Task: Find connections with filter location Mocoa with filter topic #Entrepreneurshipwith filter profile language German with filter current company Park+ with filter school Kirori Mal College, University of Delhi with filter industry Nonresidential Building Construction with filter service category Financial Accounting with filter keywords title Event Planner
Action: Mouse moved to (141, 215)
Screenshot: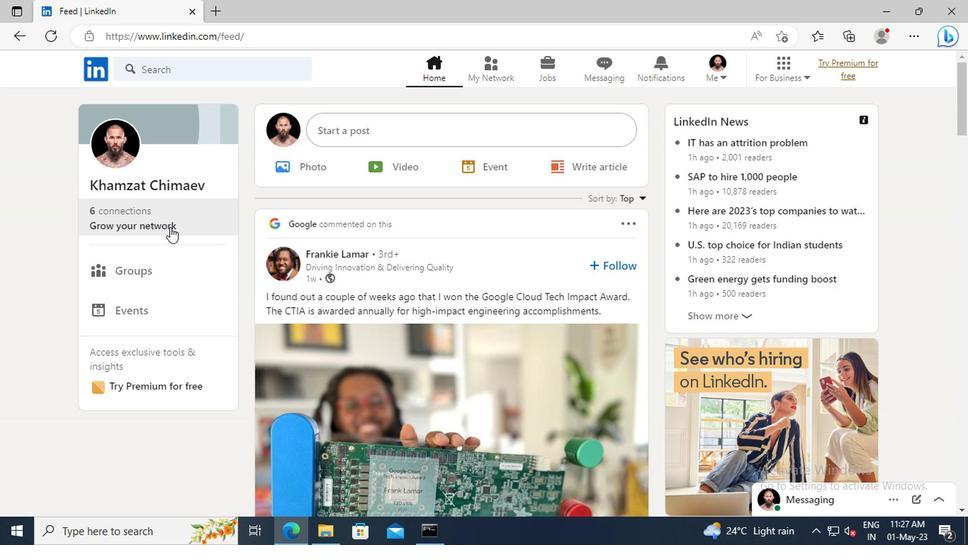 
Action: Mouse pressed left at (141, 215)
Screenshot: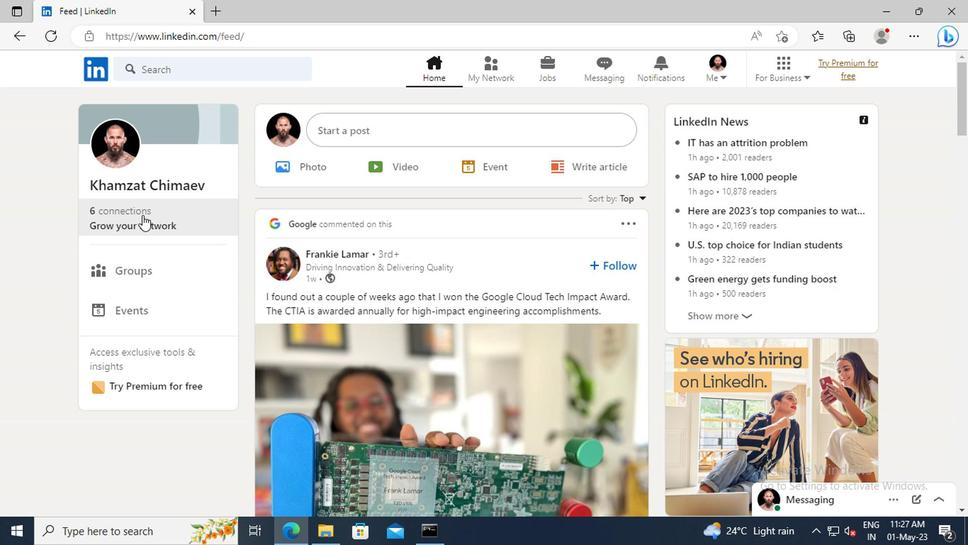 
Action: Mouse moved to (153, 151)
Screenshot: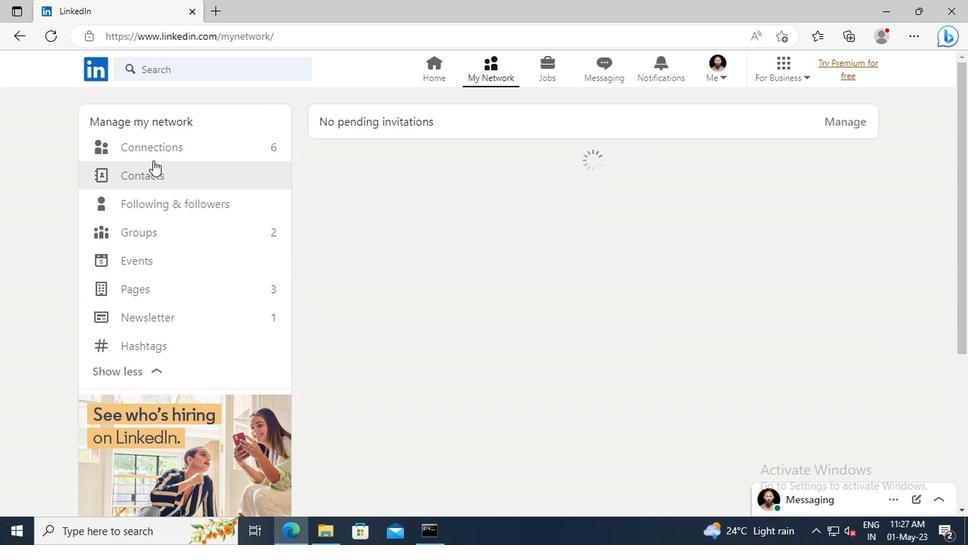 
Action: Mouse pressed left at (153, 151)
Screenshot: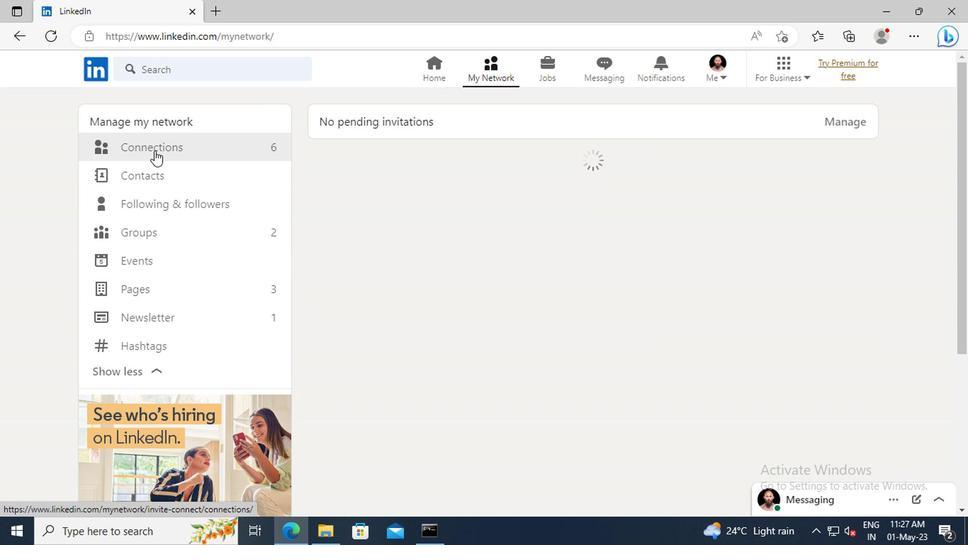 
Action: Mouse moved to (567, 151)
Screenshot: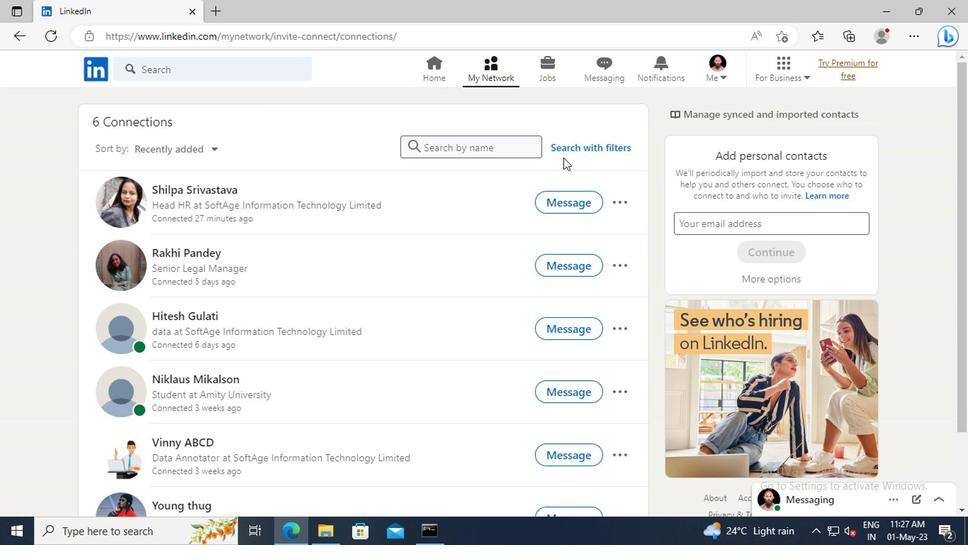 
Action: Mouse pressed left at (567, 151)
Screenshot: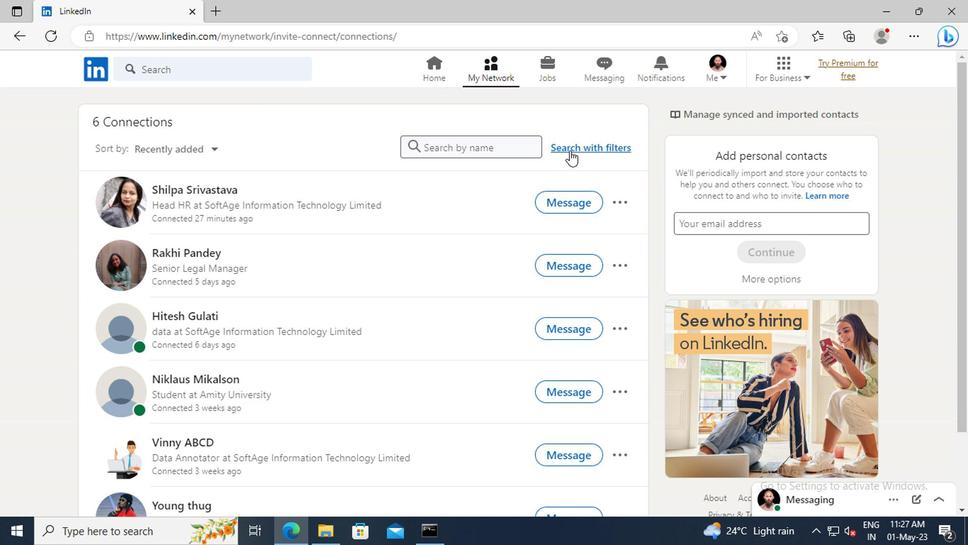 
Action: Mouse moved to (535, 112)
Screenshot: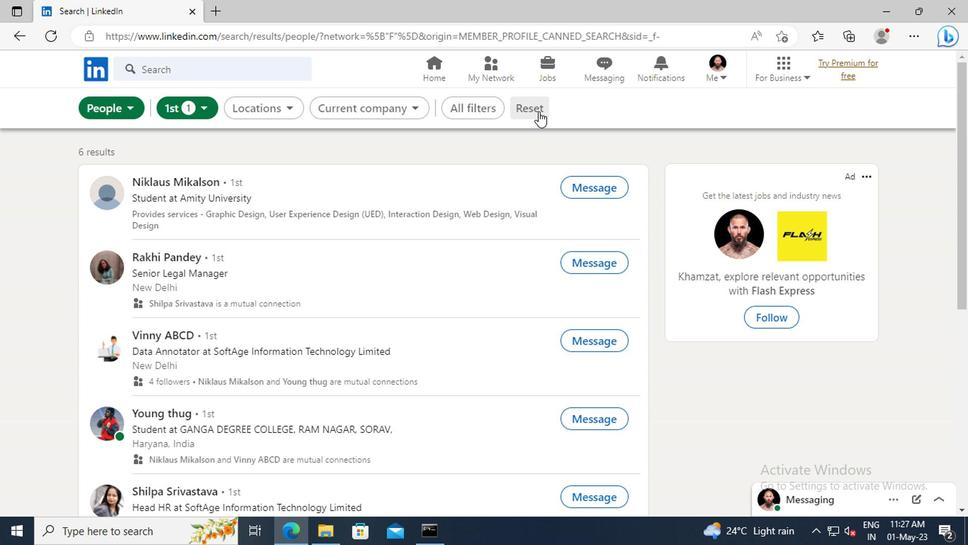 
Action: Mouse pressed left at (535, 112)
Screenshot: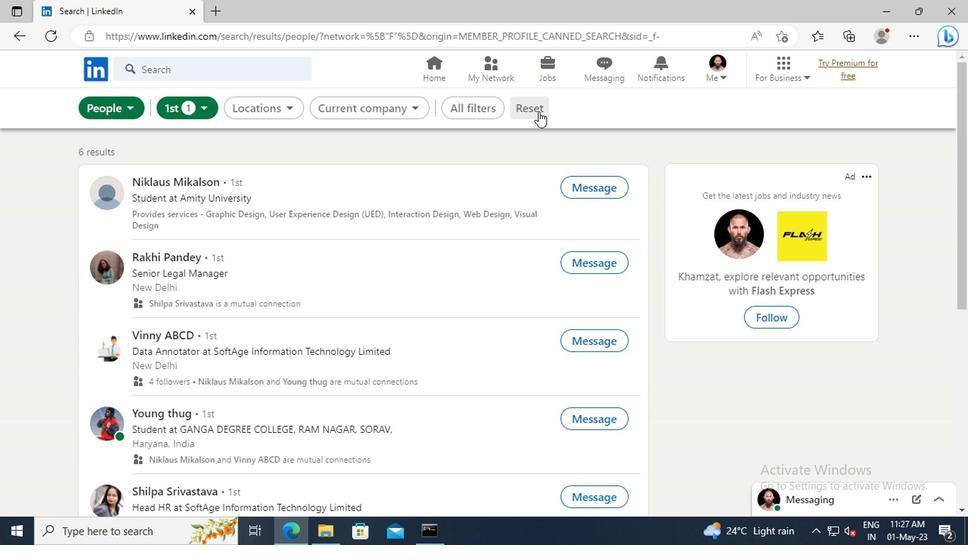 
Action: Mouse moved to (511, 113)
Screenshot: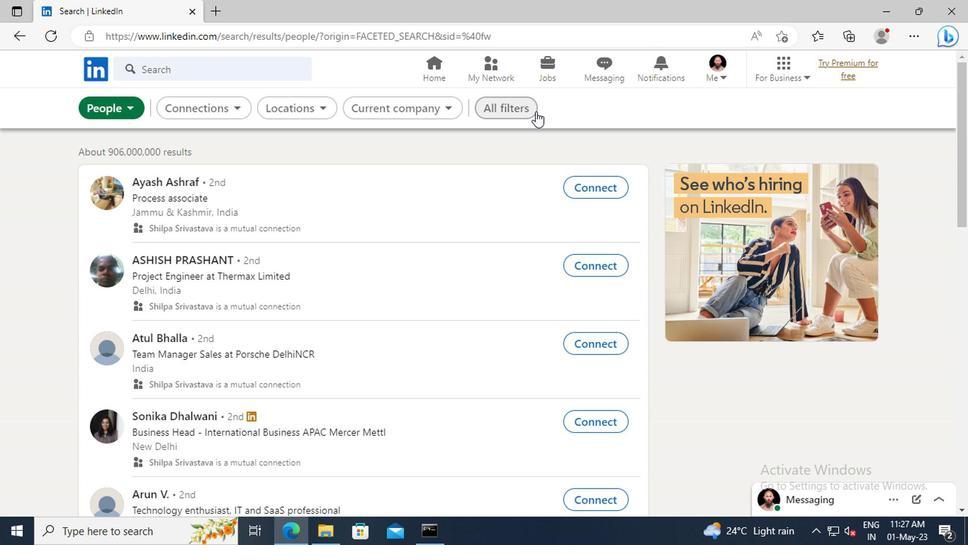 
Action: Mouse pressed left at (511, 113)
Screenshot: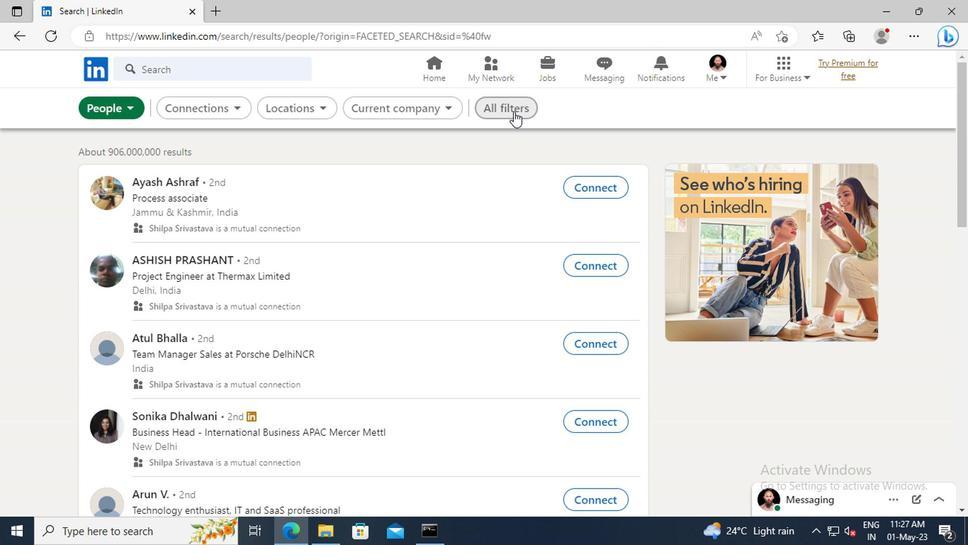 
Action: Mouse moved to (786, 235)
Screenshot: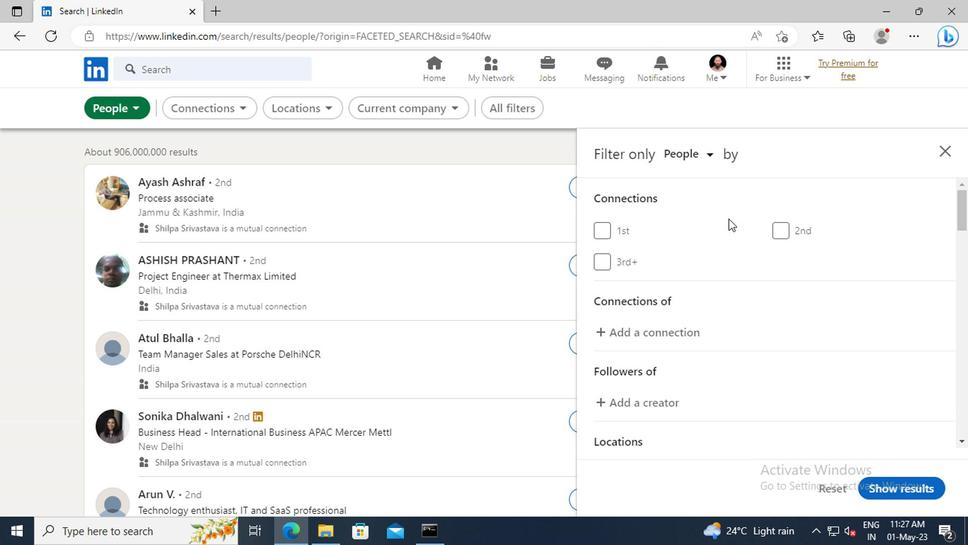 
Action: Mouse scrolled (786, 235) with delta (0, 0)
Screenshot: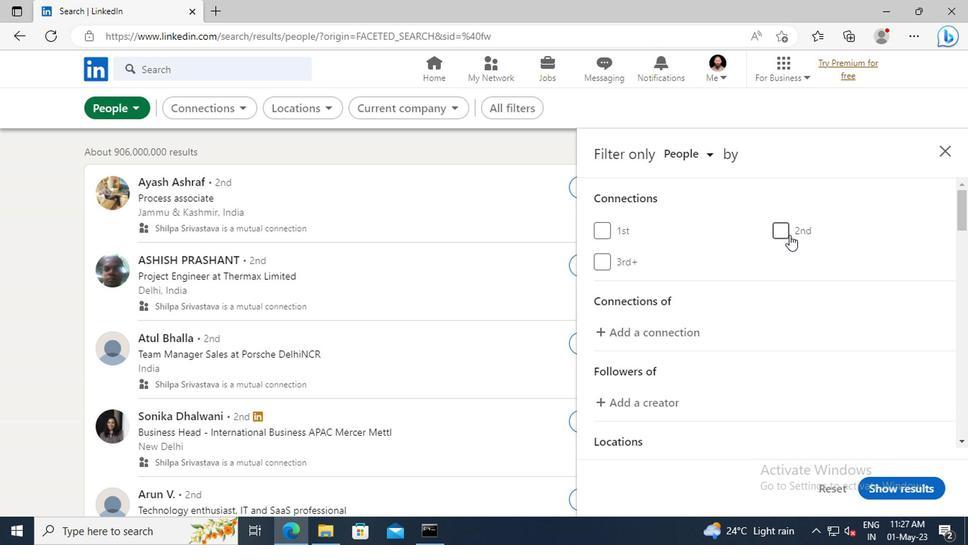 
Action: Mouse scrolled (786, 235) with delta (0, 0)
Screenshot: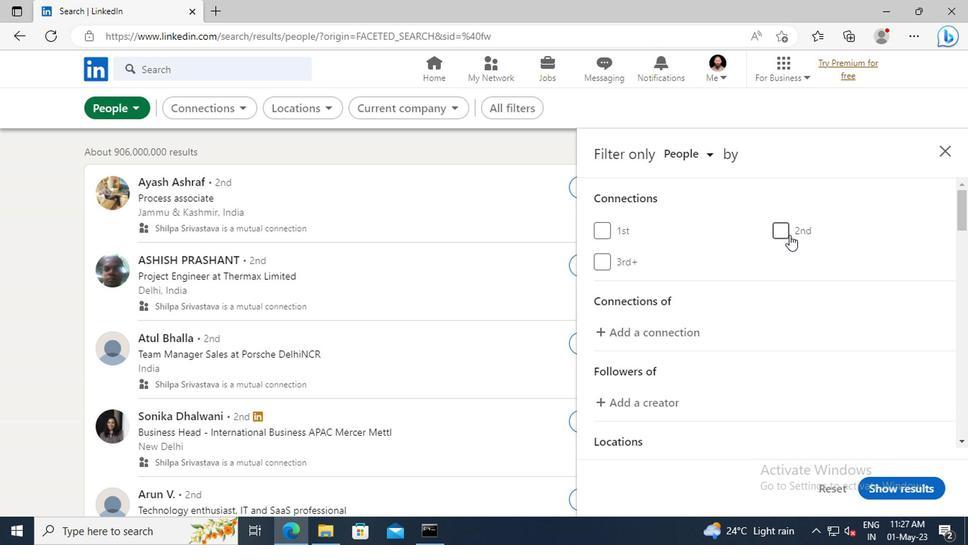 
Action: Mouse moved to (786, 236)
Screenshot: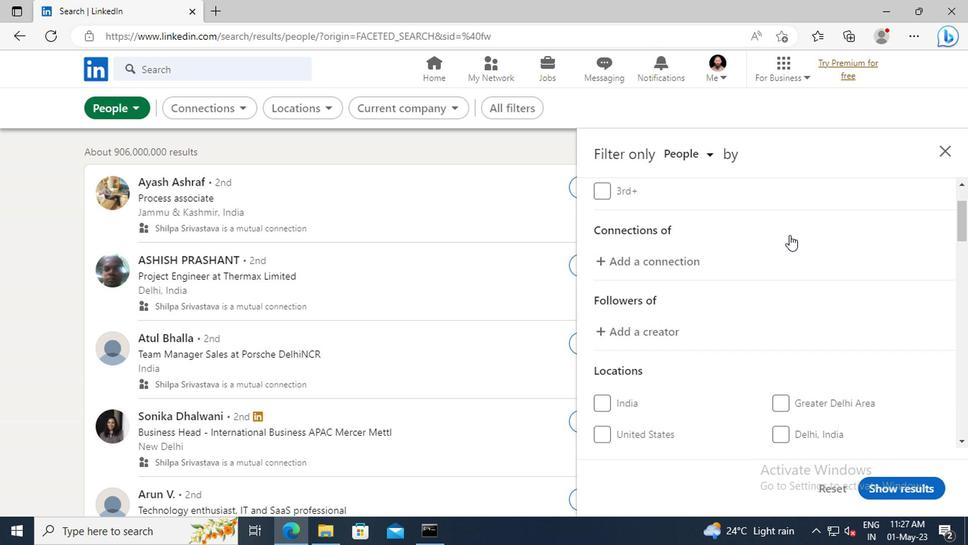 
Action: Mouse scrolled (786, 235) with delta (0, -1)
Screenshot: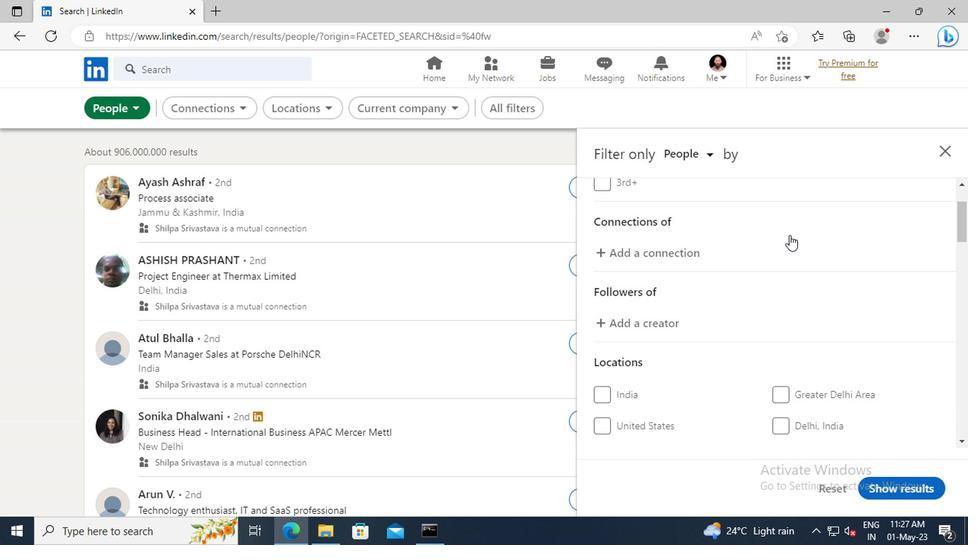 
Action: Mouse scrolled (786, 235) with delta (0, -1)
Screenshot: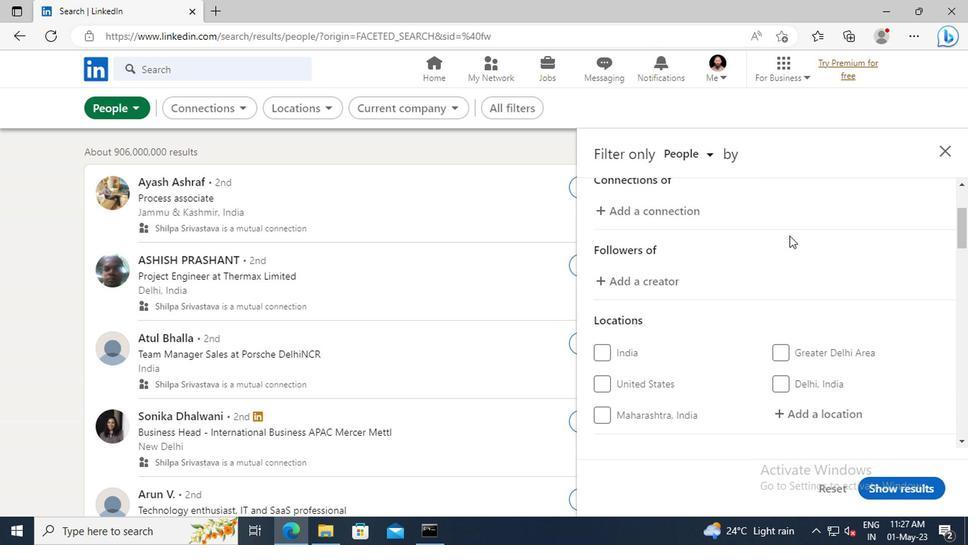 
Action: Mouse scrolled (786, 235) with delta (0, -1)
Screenshot: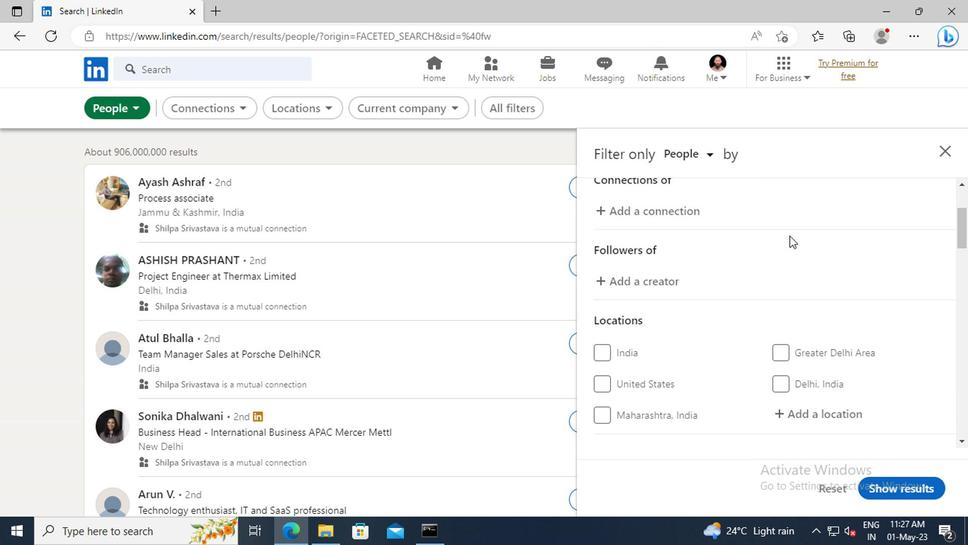 
Action: Mouse scrolled (786, 235) with delta (0, -1)
Screenshot: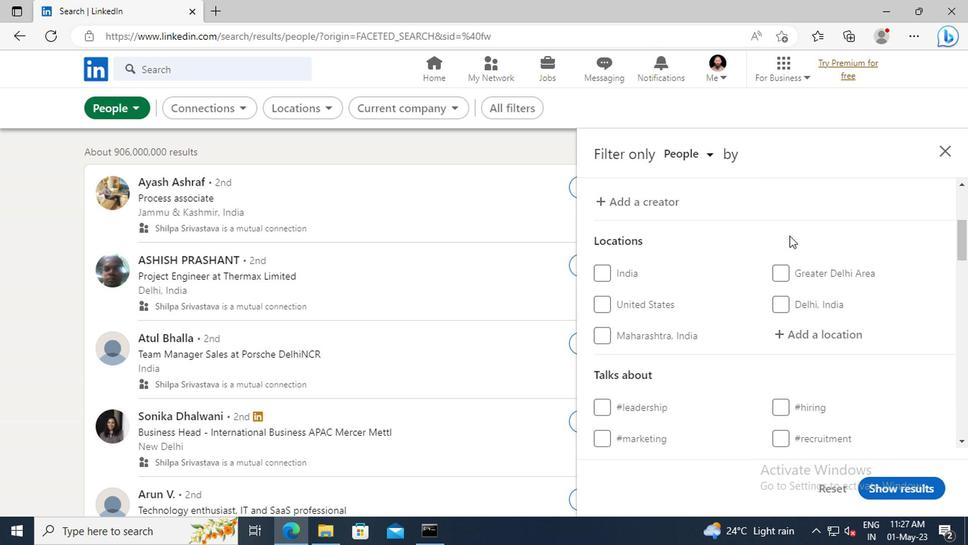 
Action: Mouse moved to (784, 295)
Screenshot: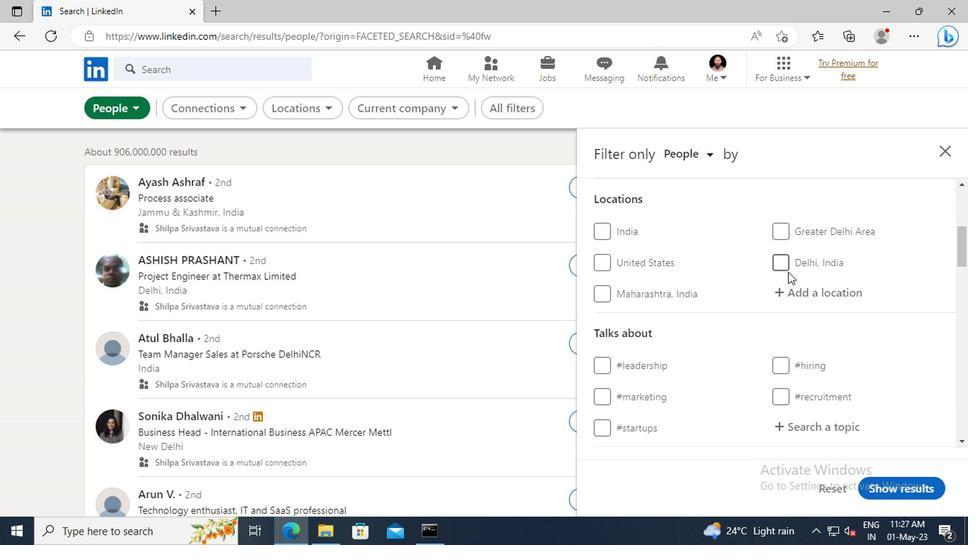 
Action: Mouse pressed left at (784, 295)
Screenshot: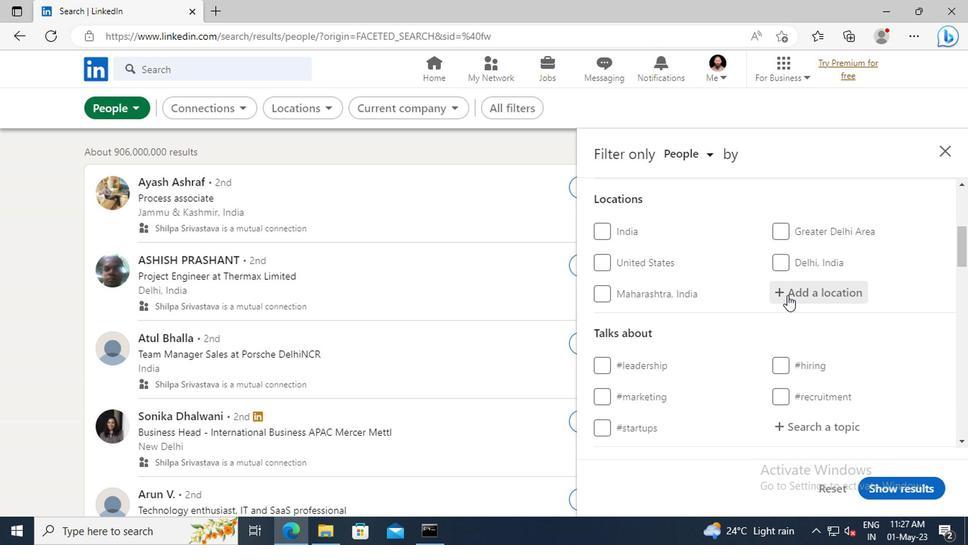
Action: Key pressed <Key.shift>MOCOA<Key.enter>
Screenshot: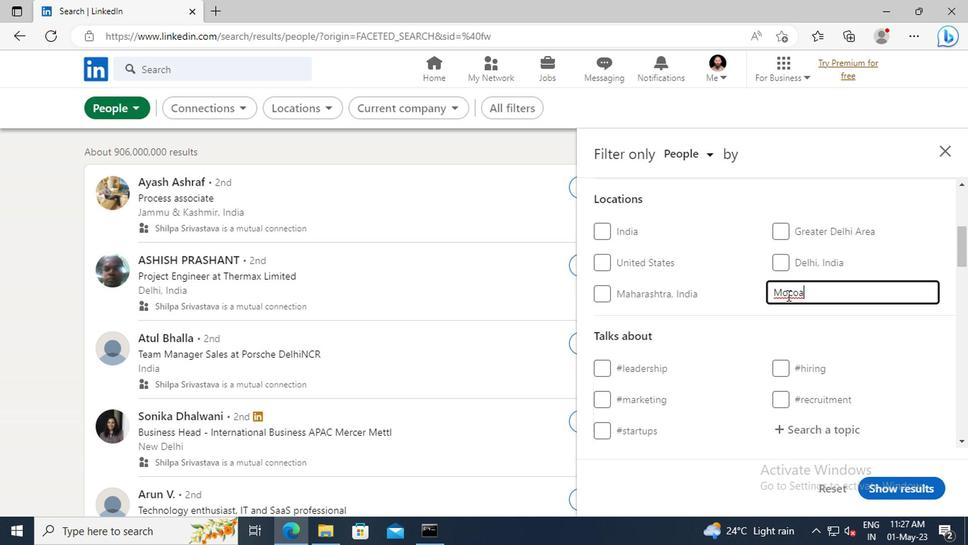 
Action: Mouse scrolled (784, 295) with delta (0, 0)
Screenshot: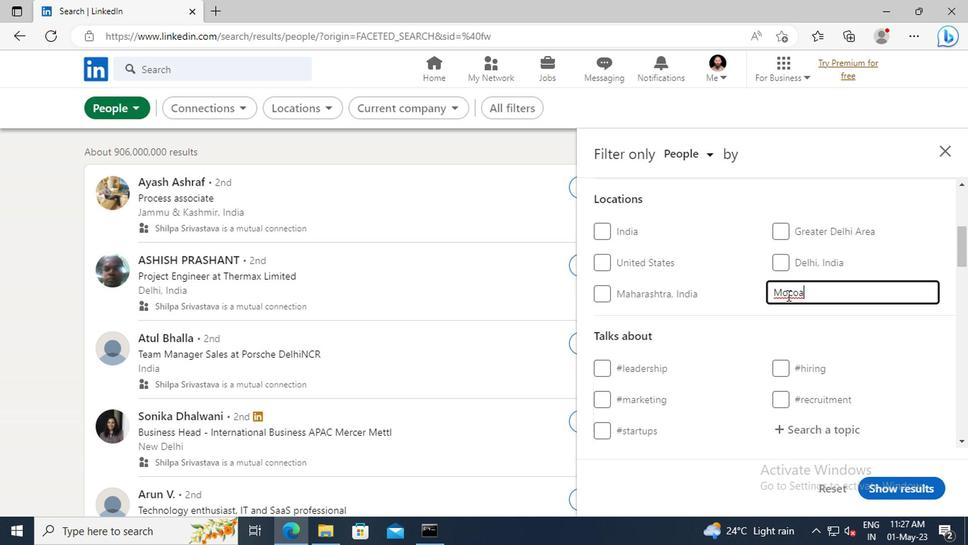 
Action: Mouse scrolled (784, 295) with delta (0, 0)
Screenshot: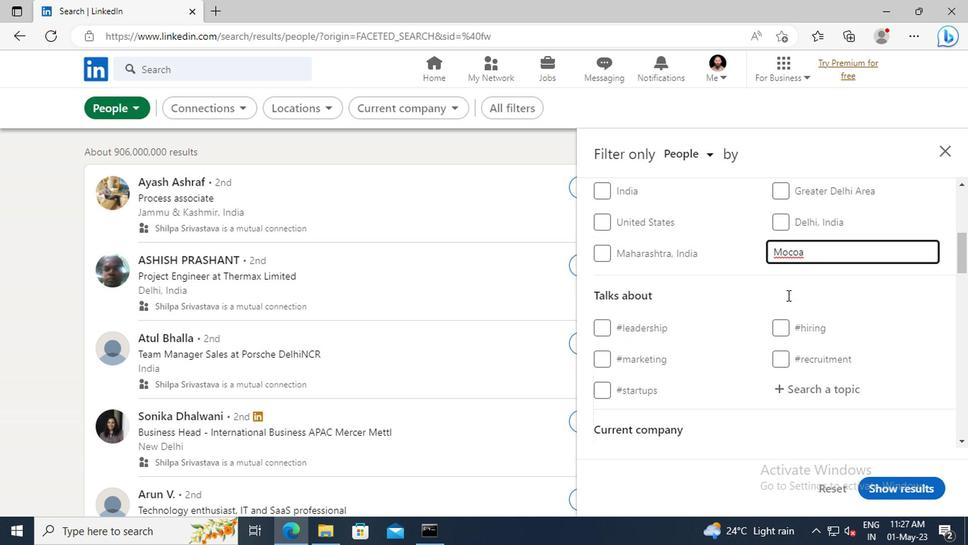 
Action: Mouse scrolled (784, 295) with delta (0, 0)
Screenshot: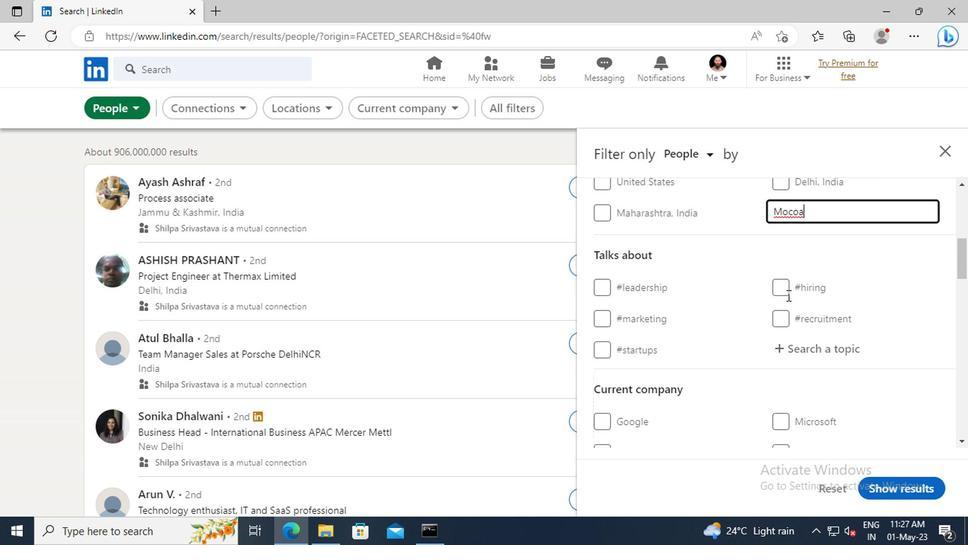 
Action: Mouse moved to (788, 309)
Screenshot: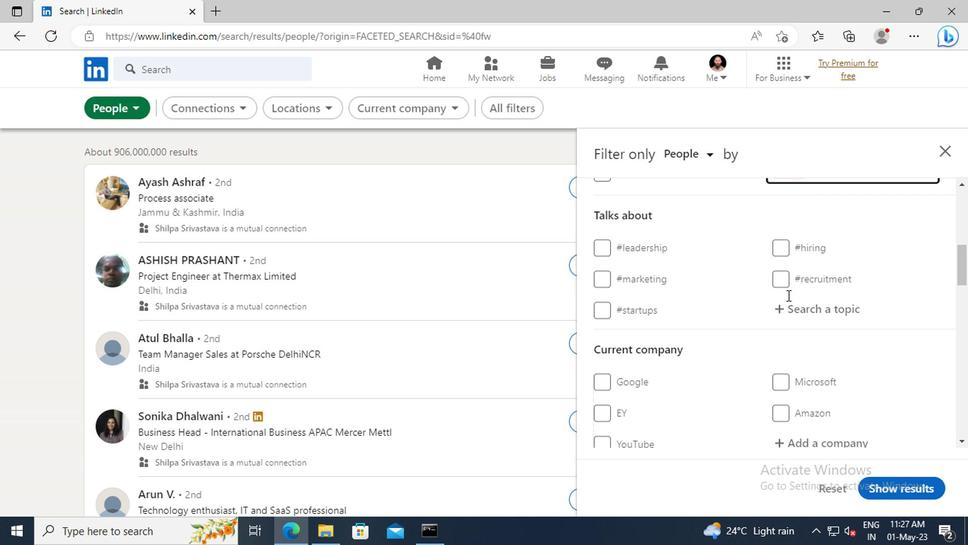 
Action: Mouse pressed left at (788, 309)
Screenshot: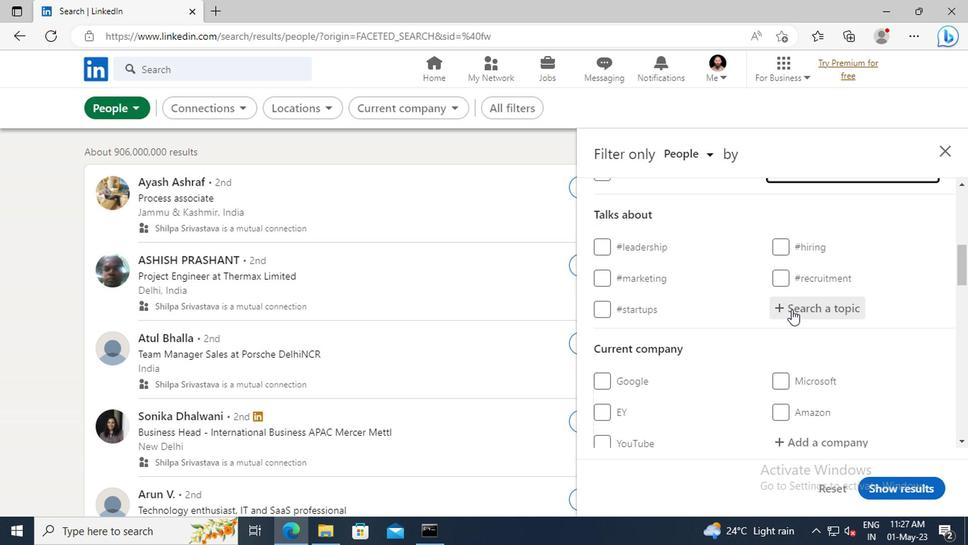 
Action: Key pressed <Key.shift>ENTREPRENEURS
Screenshot: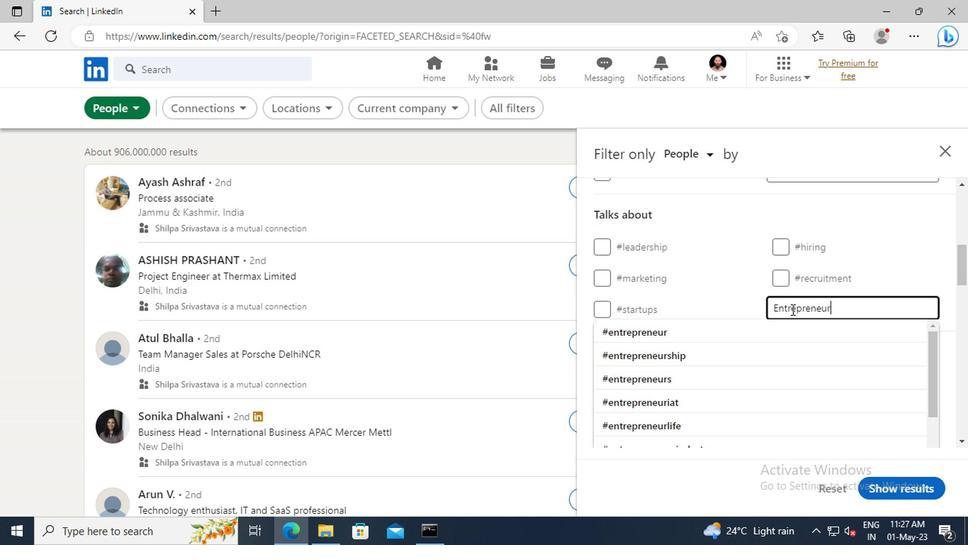
Action: Mouse moved to (787, 326)
Screenshot: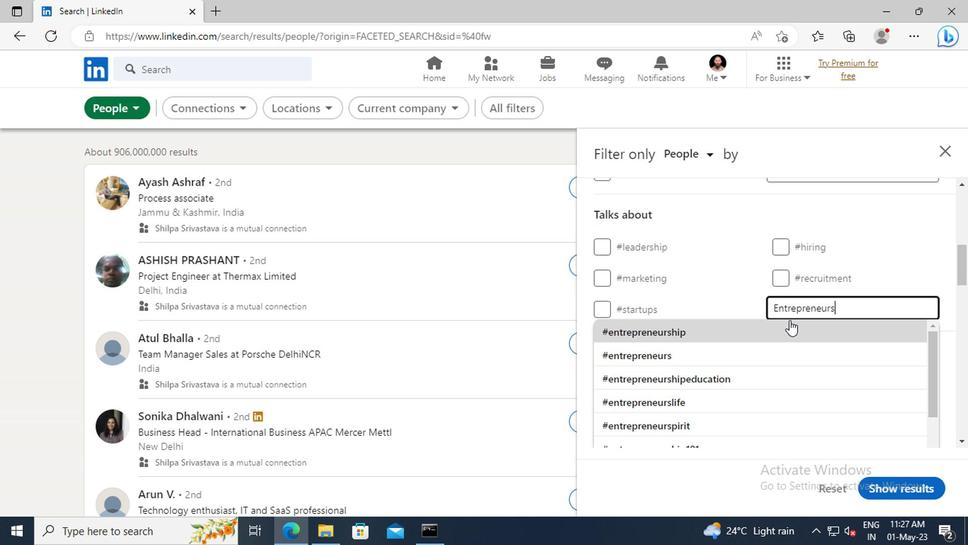 
Action: Mouse pressed left at (787, 326)
Screenshot: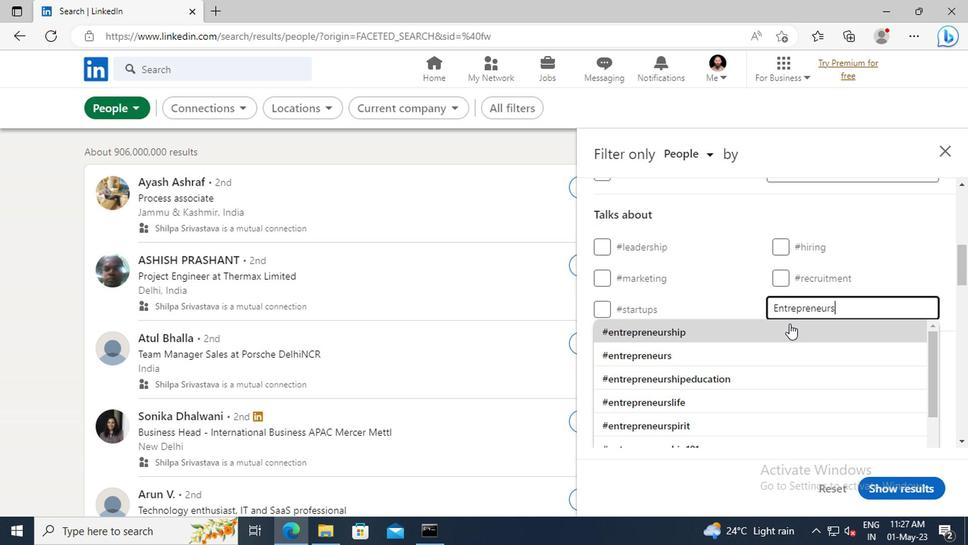 
Action: Mouse scrolled (787, 325) with delta (0, 0)
Screenshot: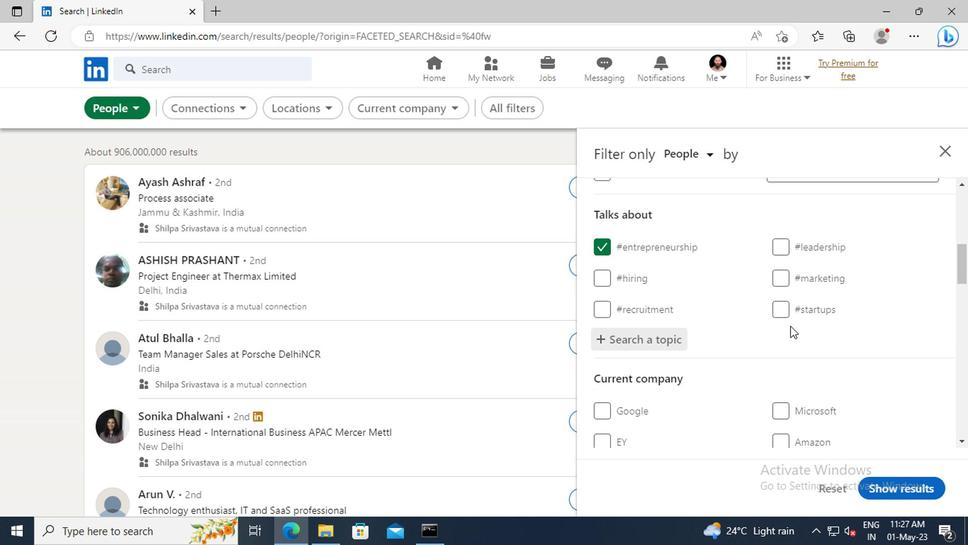 
Action: Mouse scrolled (787, 325) with delta (0, 0)
Screenshot: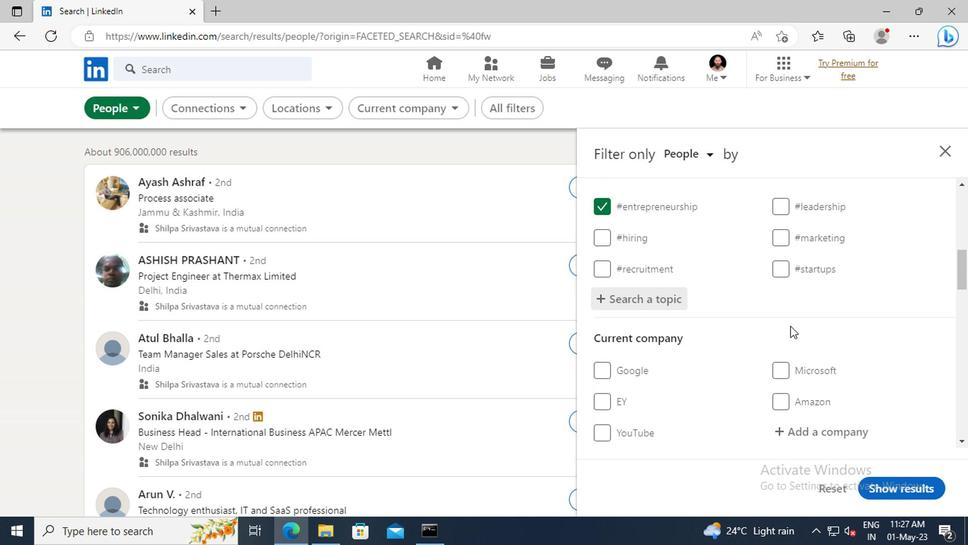 
Action: Mouse scrolled (787, 325) with delta (0, 0)
Screenshot: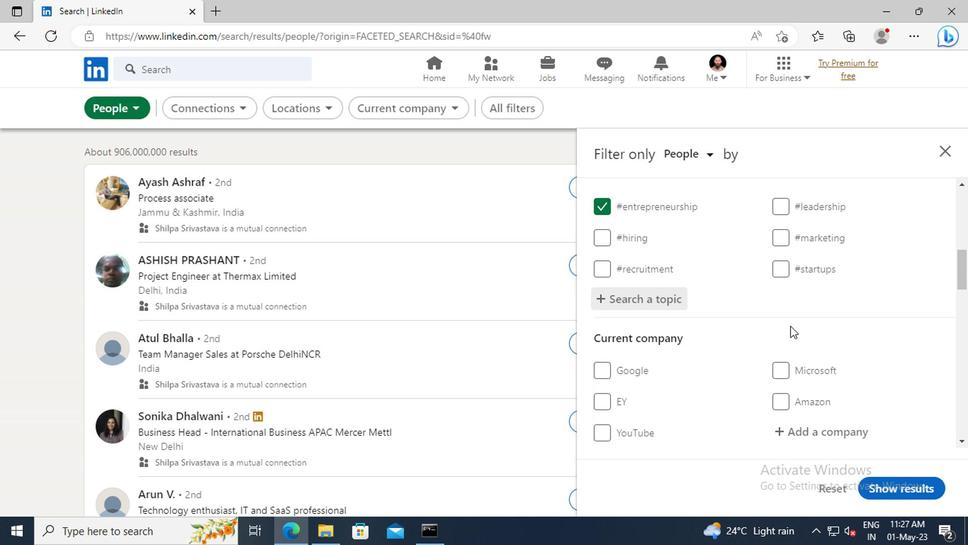 
Action: Mouse scrolled (787, 325) with delta (0, 0)
Screenshot: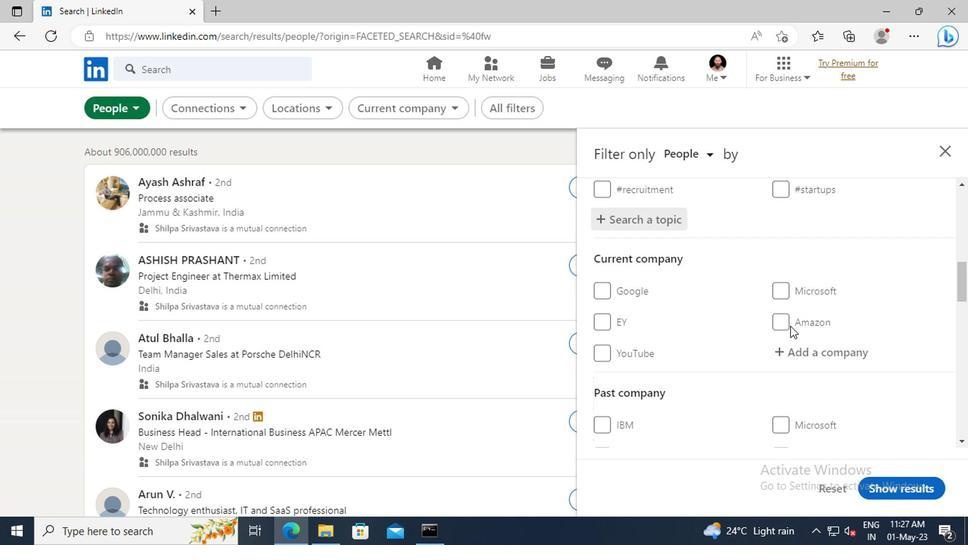 
Action: Mouse scrolled (787, 325) with delta (0, 0)
Screenshot: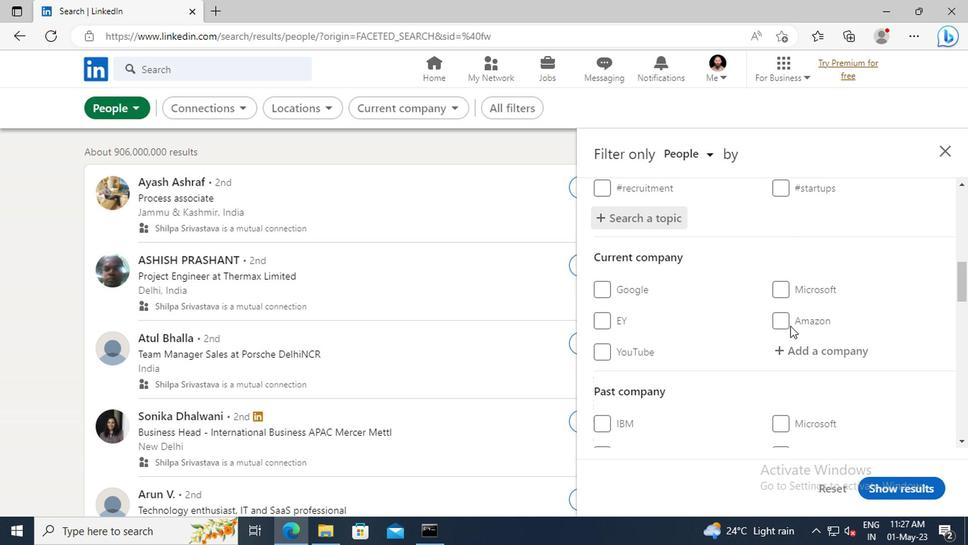 
Action: Mouse scrolled (787, 325) with delta (0, 0)
Screenshot: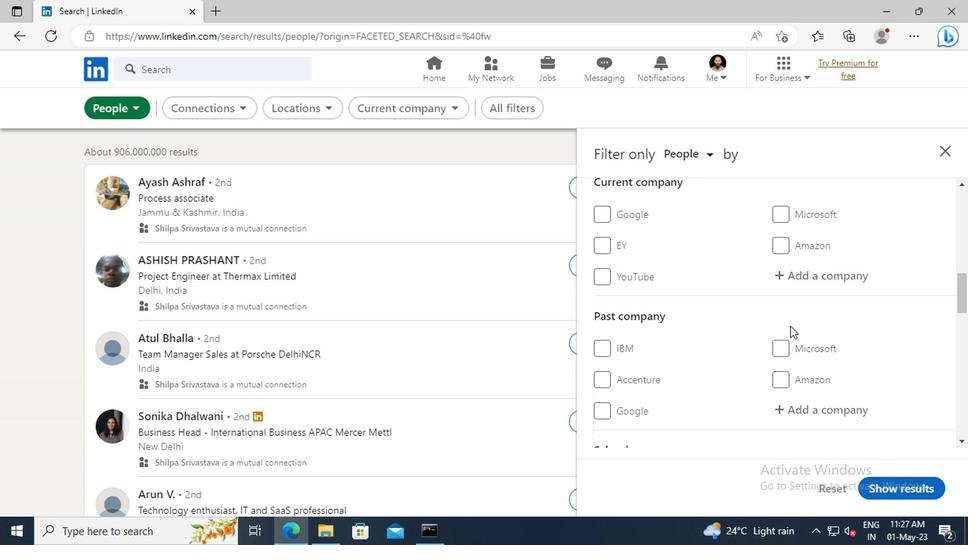 
Action: Mouse scrolled (787, 325) with delta (0, 0)
Screenshot: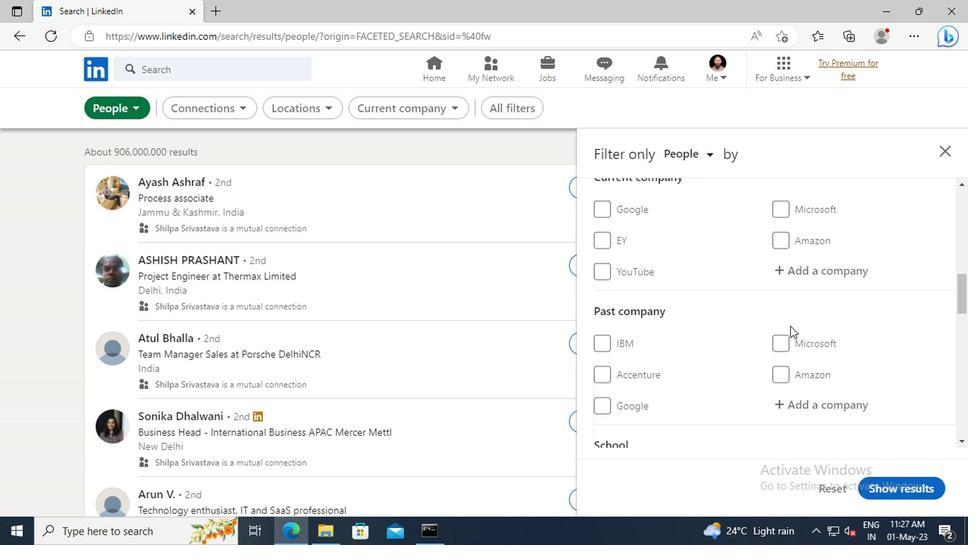
Action: Mouse scrolled (787, 325) with delta (0, 0)
Screenshot: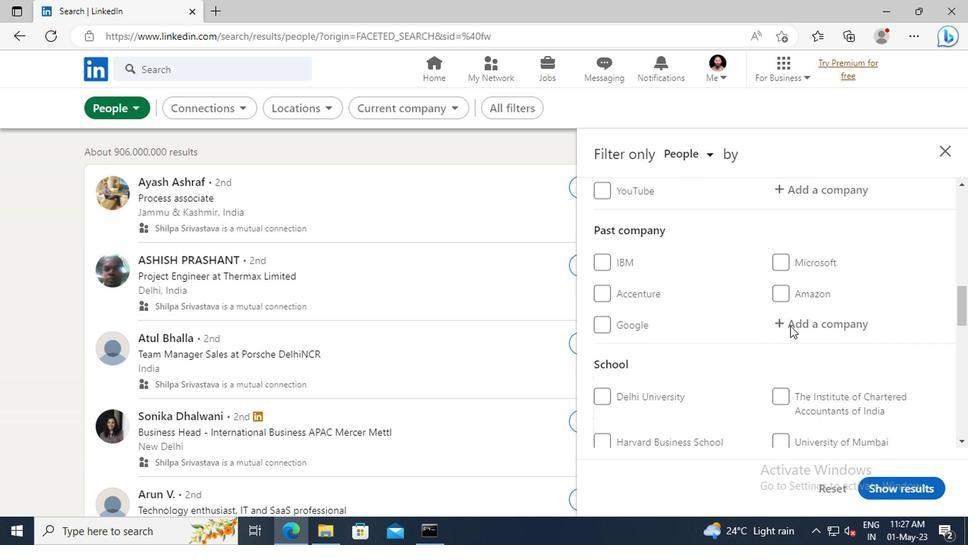 
Action: Mouse scrolled (787, 325) with delta (0, 0)
Screenshot: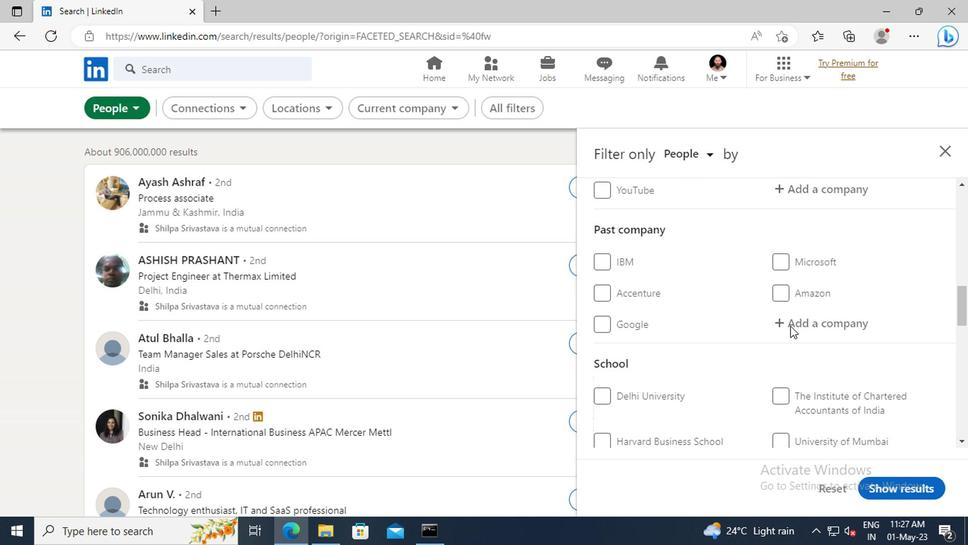 
Action: Mouse scrolled (787, 325) with delta (0, 0)
Screenshot: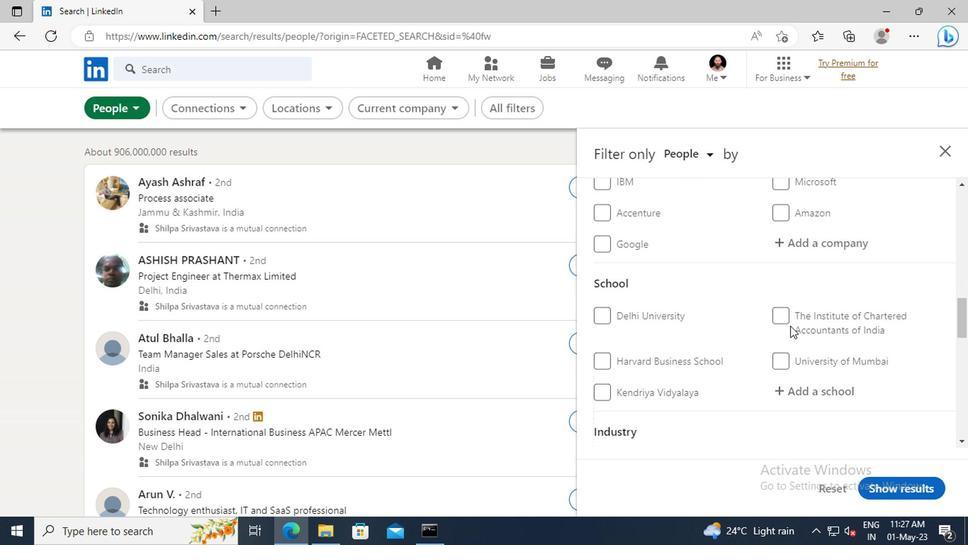 
Action: Mouse scrolled (787, 325) with delta (0, 0)
Screenshot: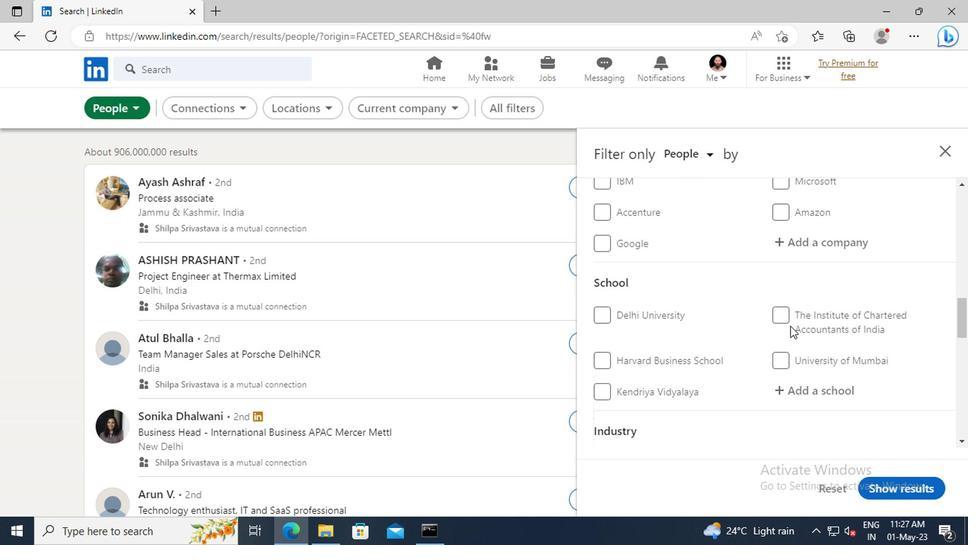 
Action: Mouse scrolled (787, 325) with delta (0, 0)
Screenshot: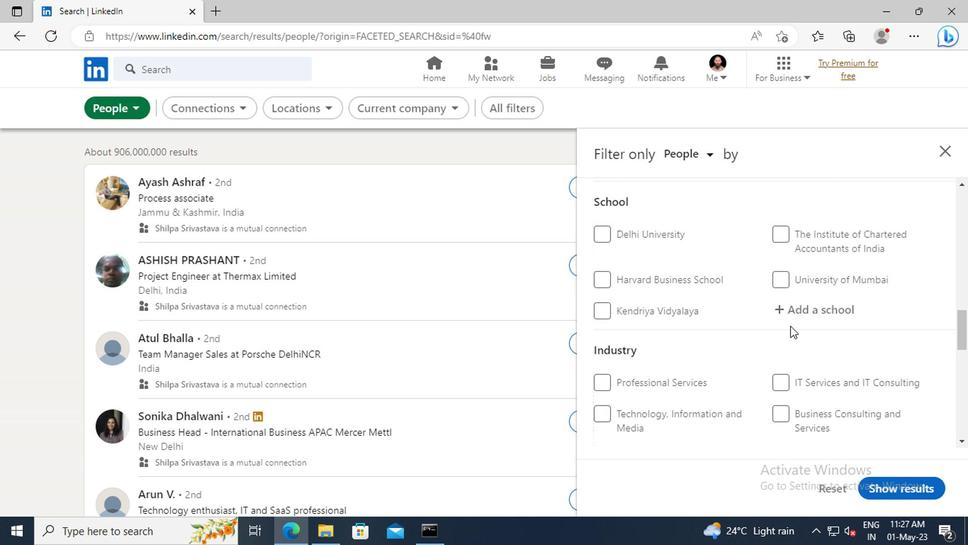 
Action: Mouse scrolled (787, 325) with delta (0, 0)
Screenshot: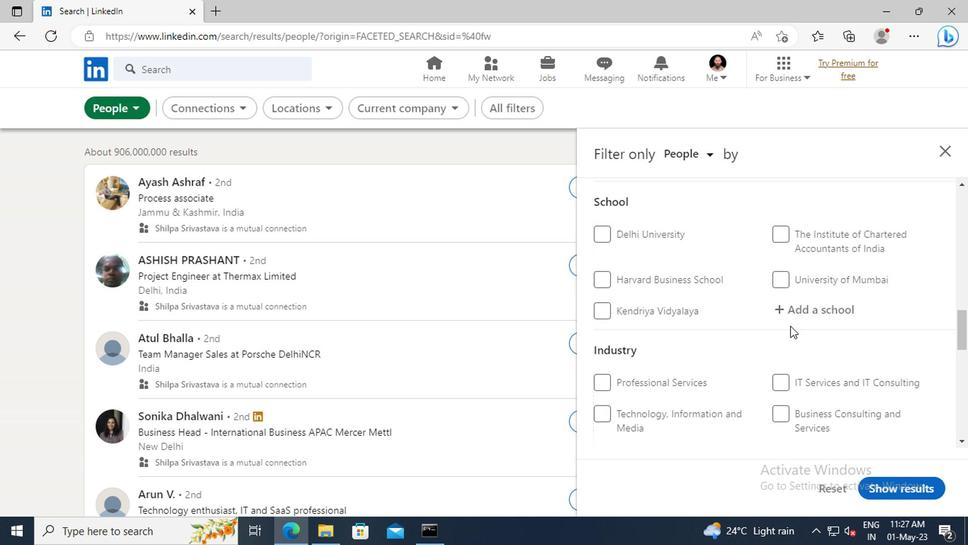 
Action: Mouse scrolled (787, 325) with delta (0, 0)
Screenshot: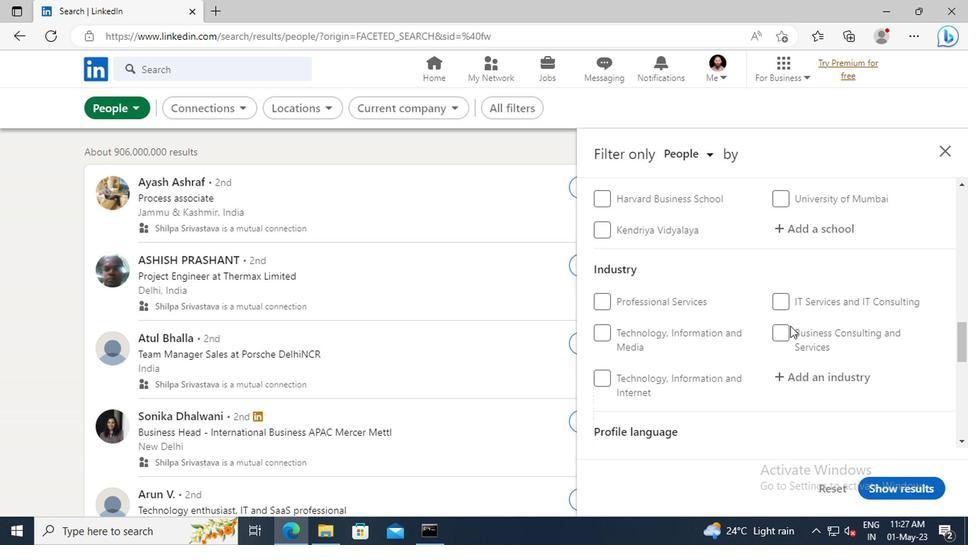 
Action: Mouse scrolled (787, 325) with delta (0, 0)
Screenshot: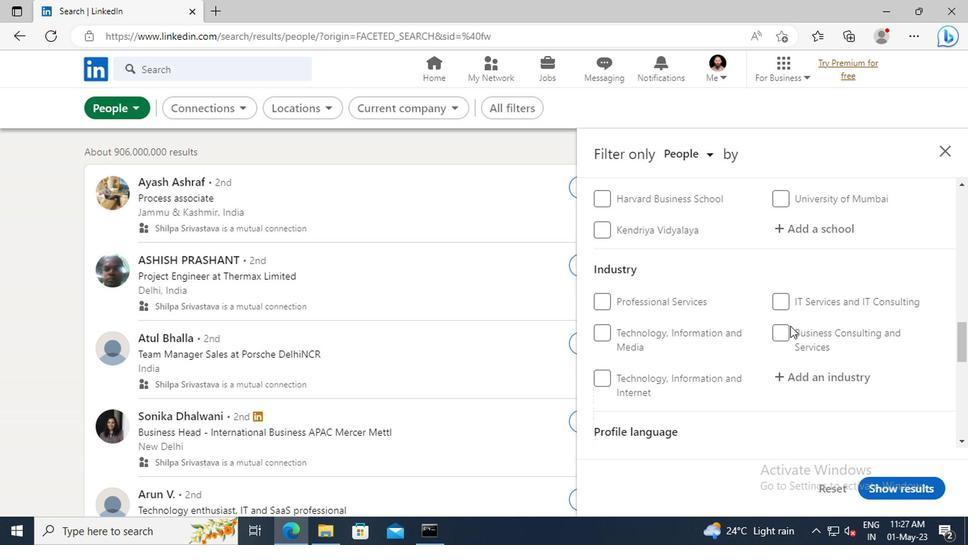 
Action: Mouse scrolled (787, 325) with delta (0, 0)
Screenshot: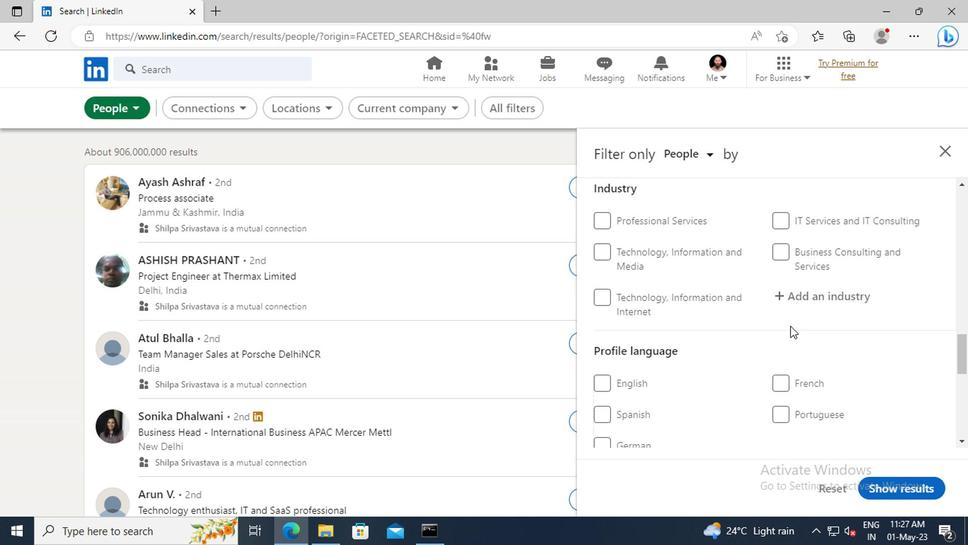 
Action: Mouse scrolled (787, 325) with delta (0, 0)
Screenshot: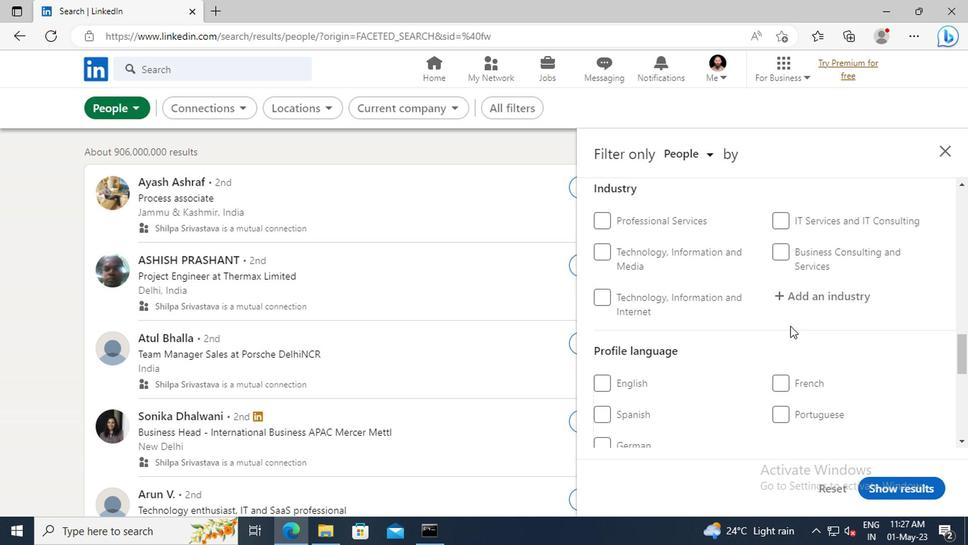 
Action: Mouse moved to (603, 365)
Screenshot: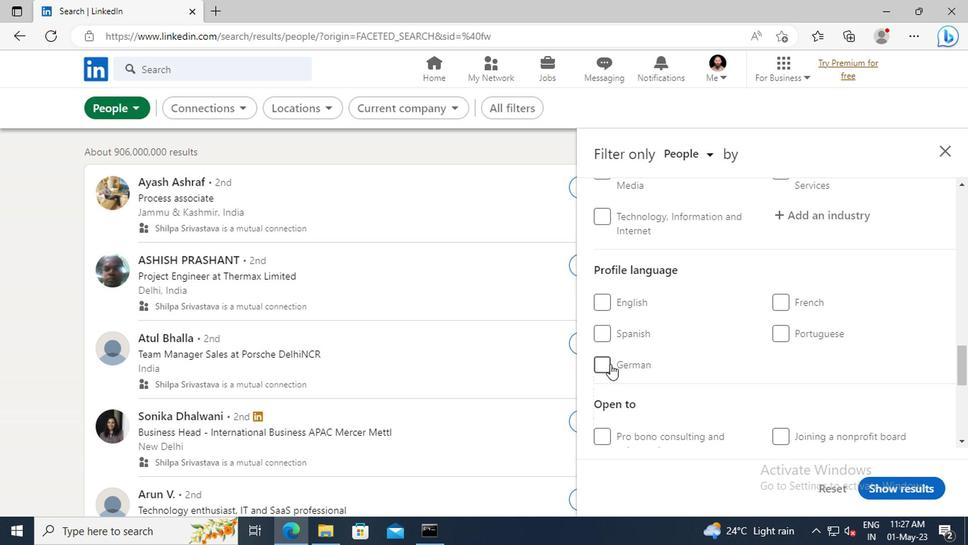
Action: Mouse pressed left at (603, 365)
Screenshot: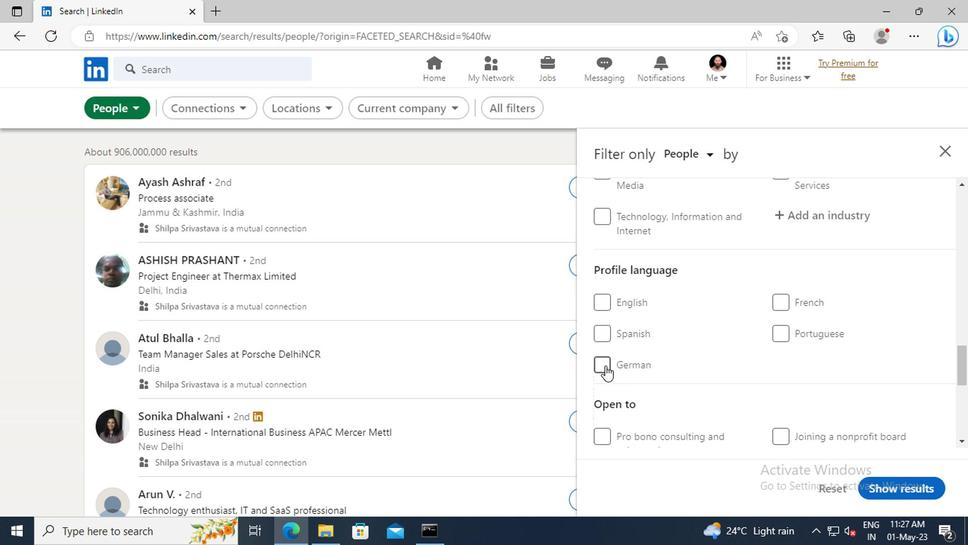 
Action: Mouse moved to (775, 345)
Screenshot: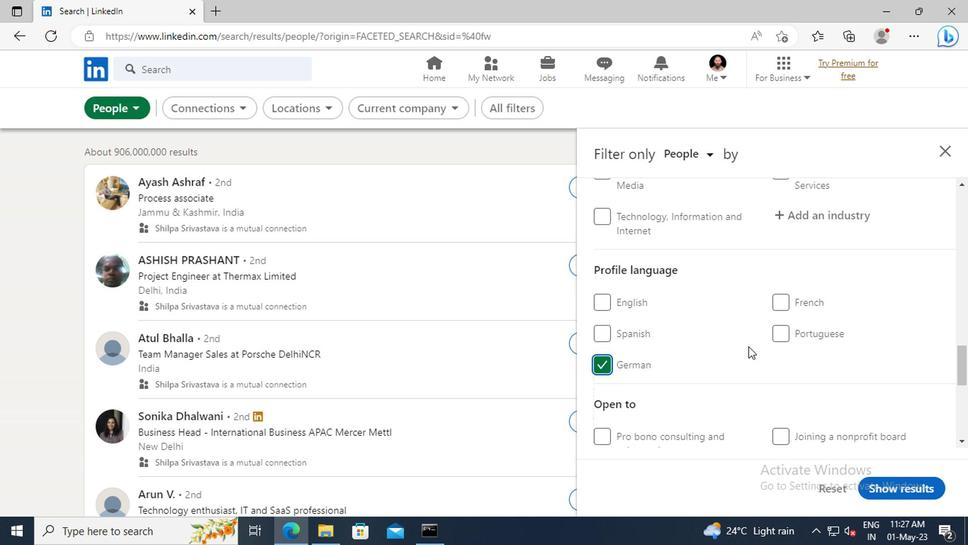 
Action: Mouse scrolled (775, 345) with delta (0, 0)
Screenshot: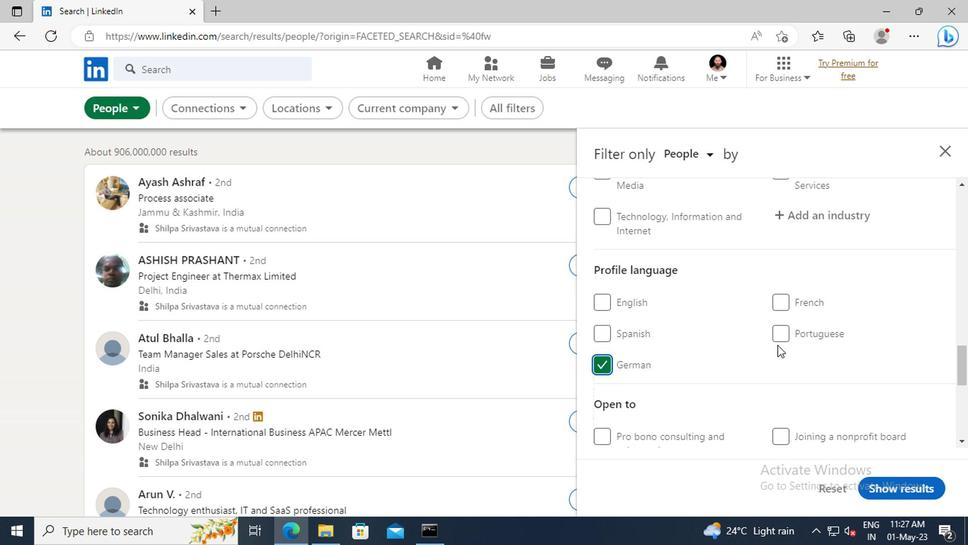 
Action: Mouse scrolled (775, 345) with delta (0, 0)
Screenshot: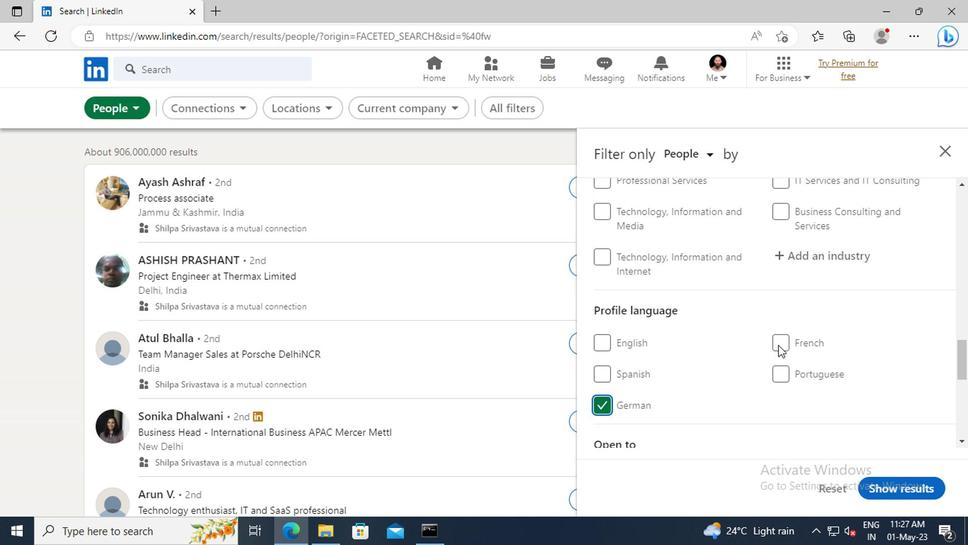 
Action: Mouse scrolled (775, 345) with delta (0, 0)
Screenshot: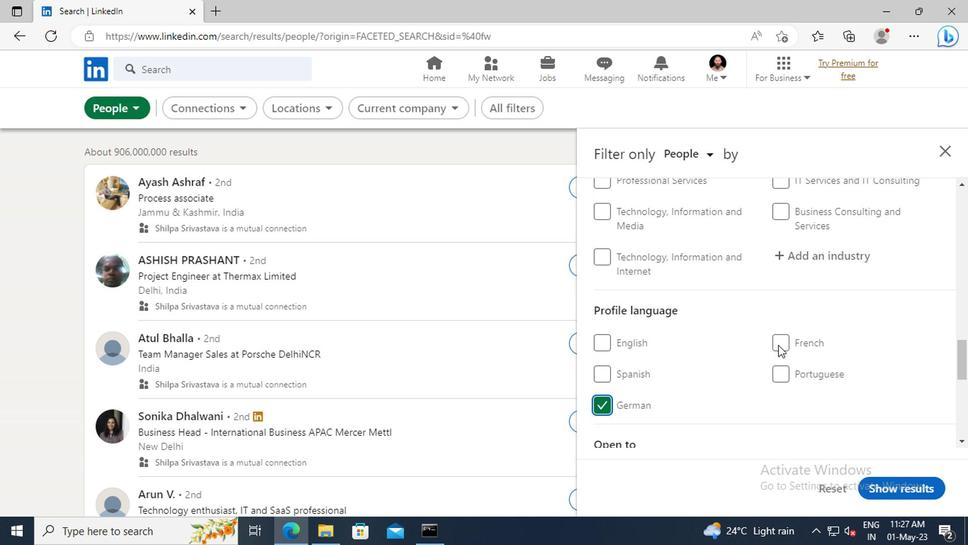 
Action: Mouse scrolled (775, 345) with delta (0, 0)
Screenshot: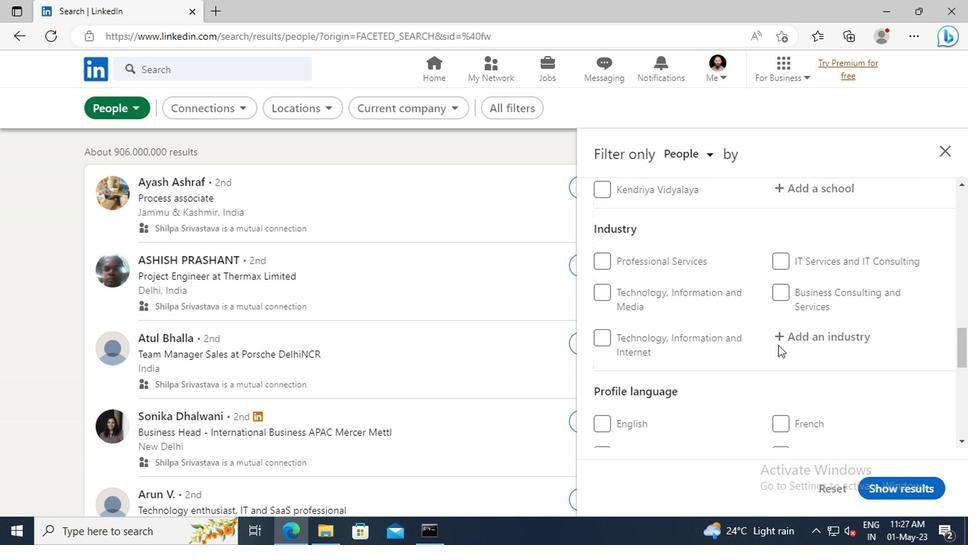 
Action: Mouse scrolled (775, 345) with delta (0, 0)
Screenshot: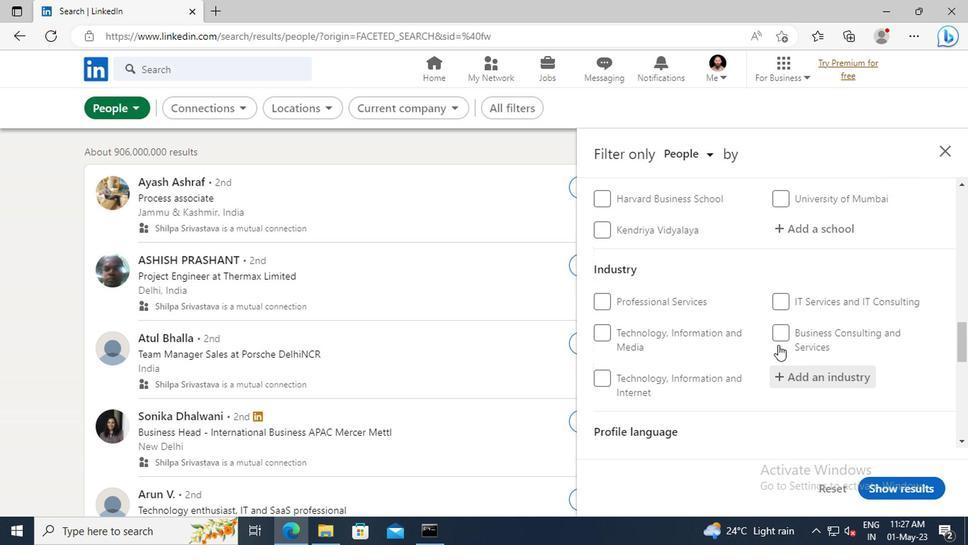 
Action: Mouse scrolled (775, 345) with delta (0, 0)
Screenshot: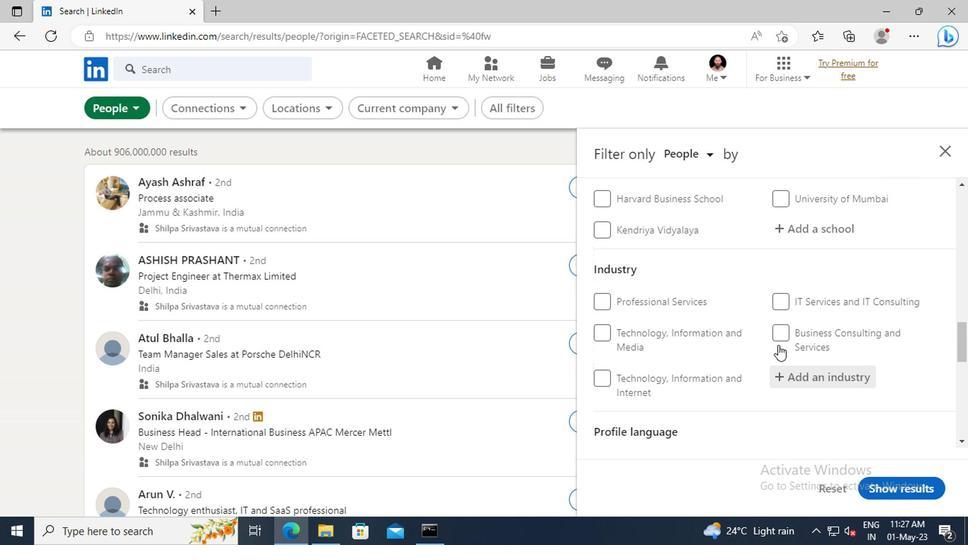 
Action: Mouse scrolled (775, 345) with delta (0, 0)
Screenshot: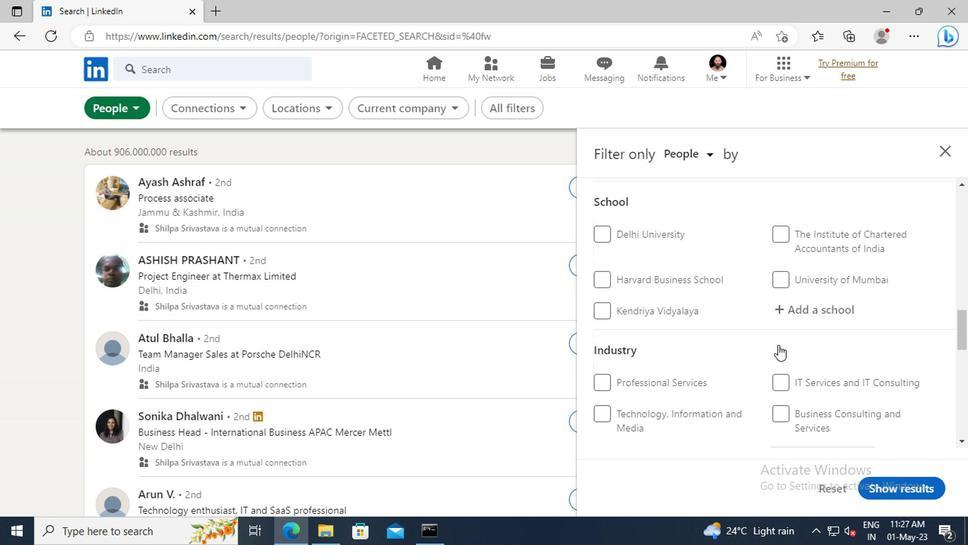 
Action: Mouse scrolled (775, 345) with delta (0, 0)
Screenshot: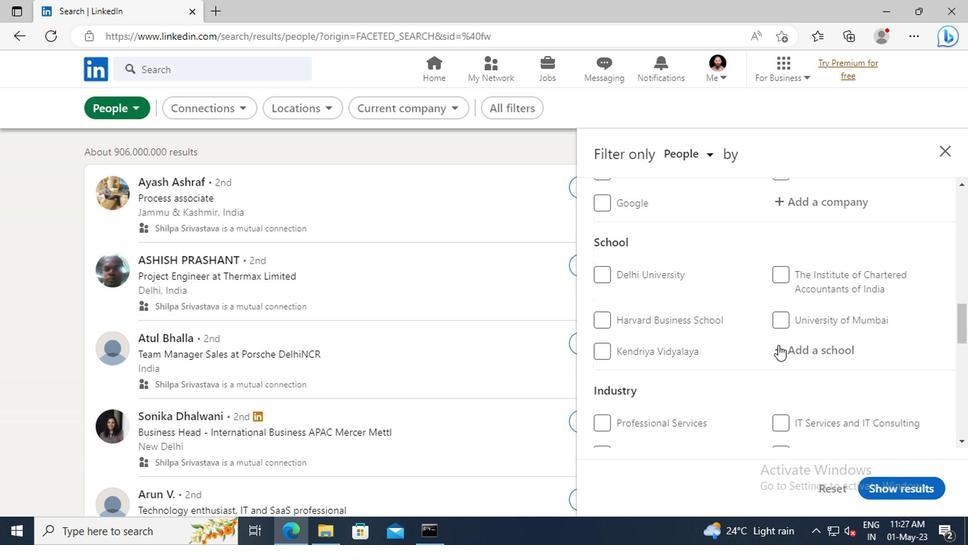 
Action: Mouse scrolled (775, 345) with delta (0, 0)
Screenshot: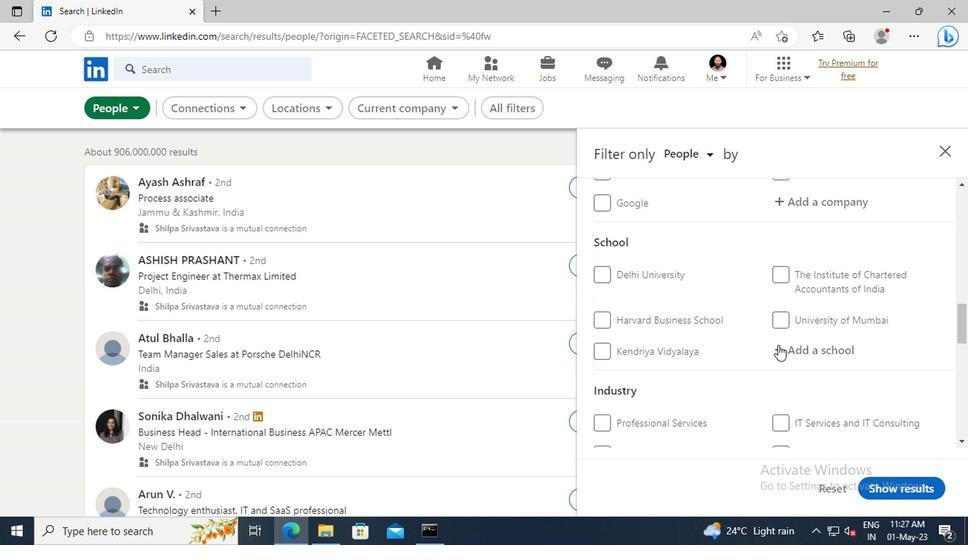 
Action: Mouse scrolled (775, 345) with delta (0, 0)
Screenshot: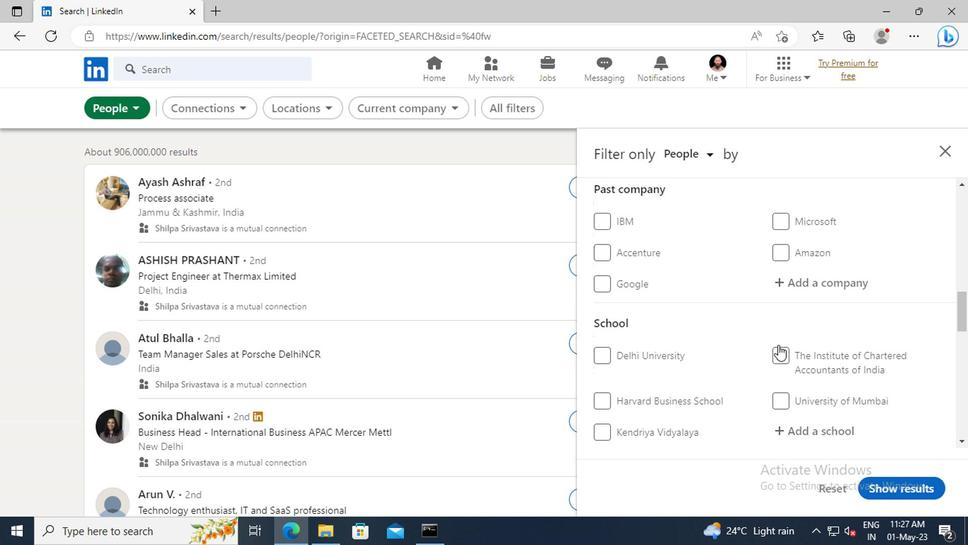 
Action: Mouse scrolled (775, 345) with delta (0, 0)
Screenshot: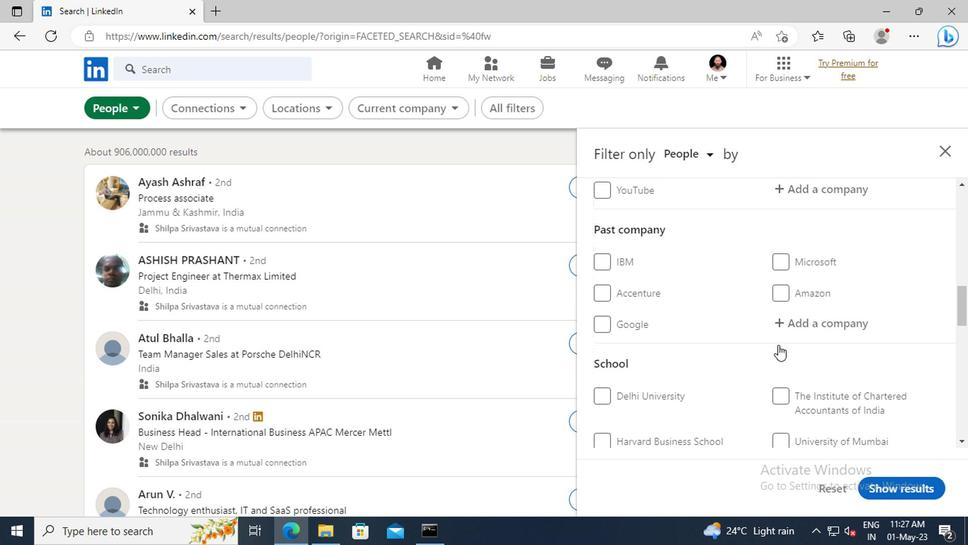 
Action: Mouse scrolled (775, 345) with delta (0, 0)
Screenshot: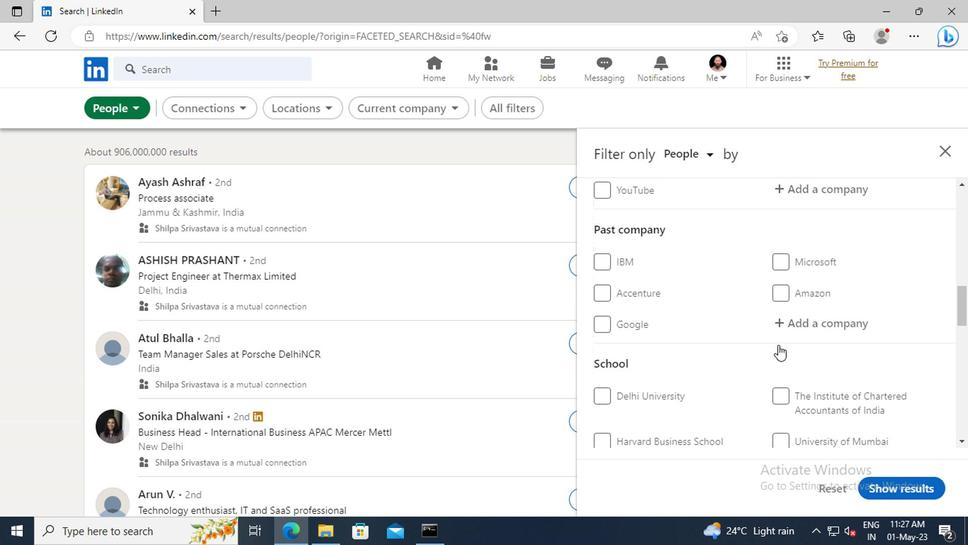 
Action: Mouse scrolled (775, 345) with delta (0, 0)
Screenshot: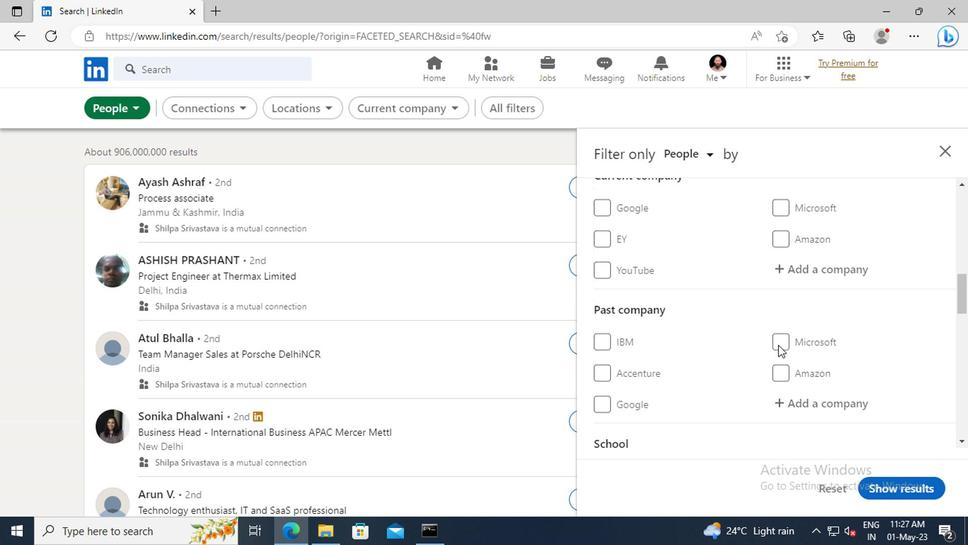 
Action: Mouse moved to (783, 313)
Screenshot: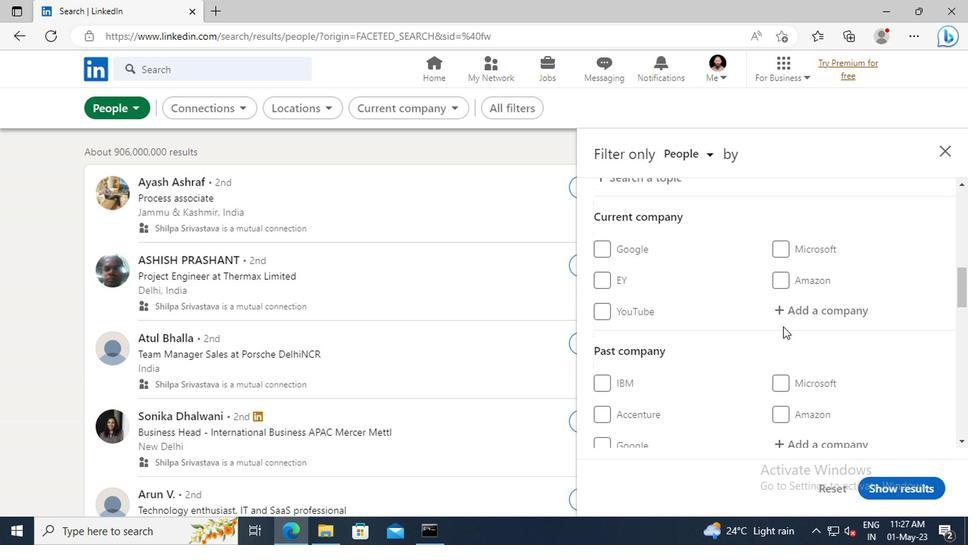
Action: Mouse pressed left at (783, 313)
Screenshot: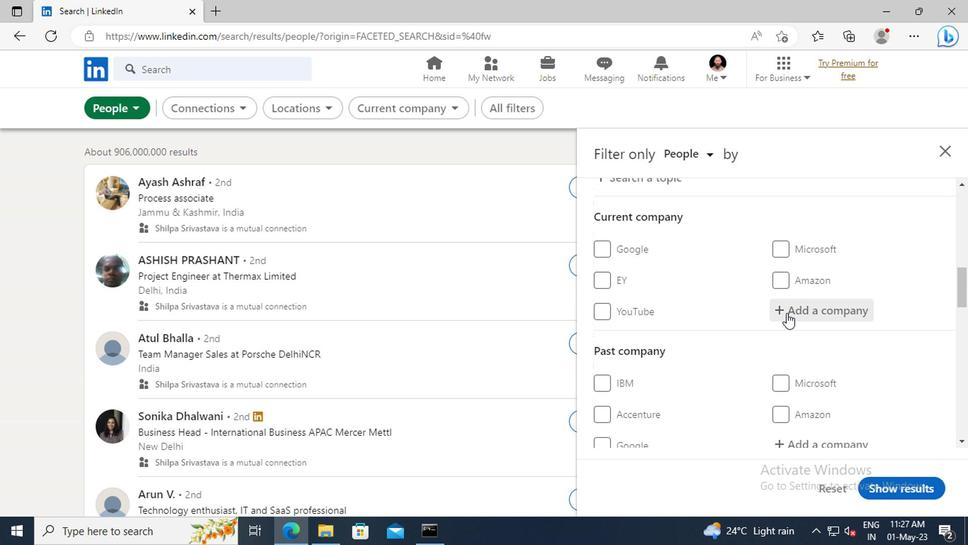 
Action: Key pressed <Key.shift>PARK<Key.shift>+
Screenshot: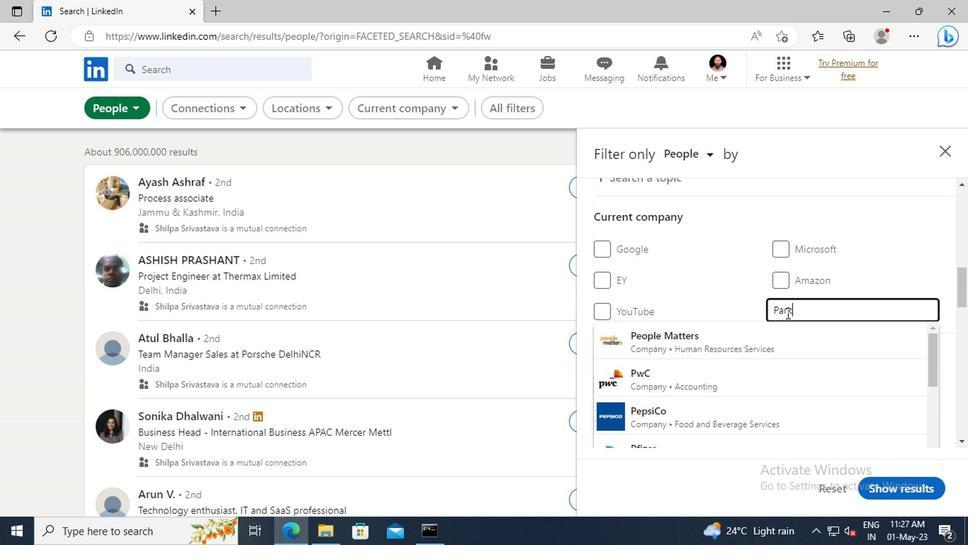 
Action: Mouse moved to (787, 332)
Screenshot: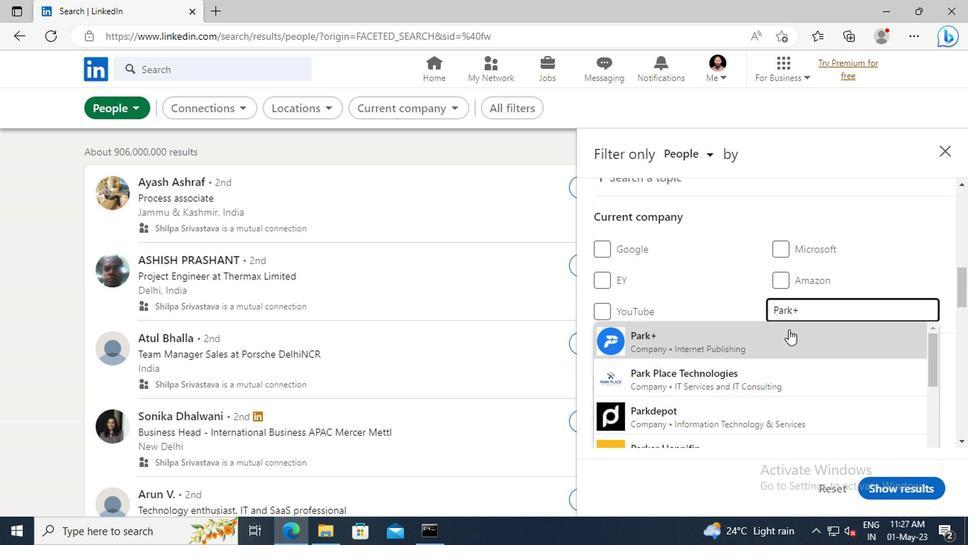 
Action: Mouse pressed left at (787, 332)
Screenshot: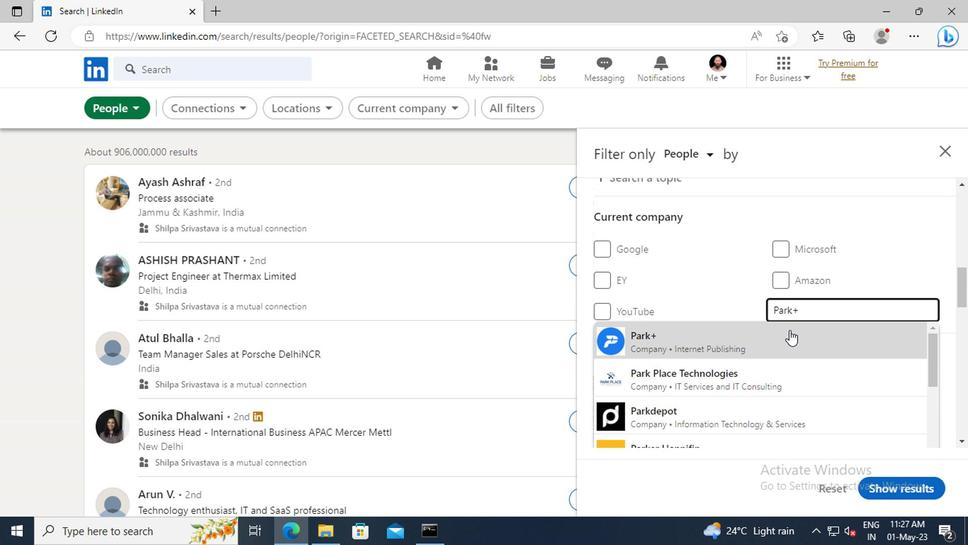 
Action: Mouse scrolled (787, 331) with delta (0, -1)
Screenshot: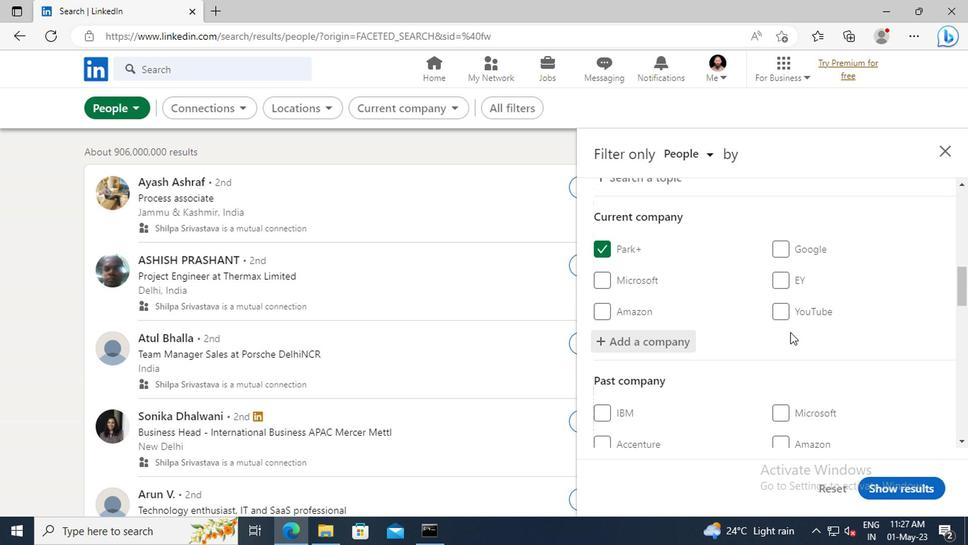 
Action: Mouse scrolled (787, 331) with delta (0, -1)
Screenshot: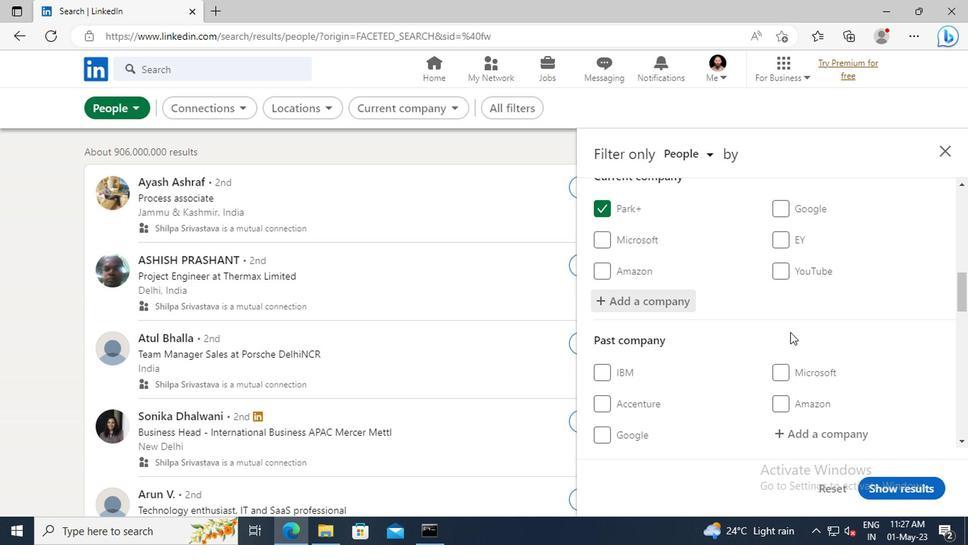 
Action: Mouse scrolled (787, 331) with delta (0, -1)
Screenshot: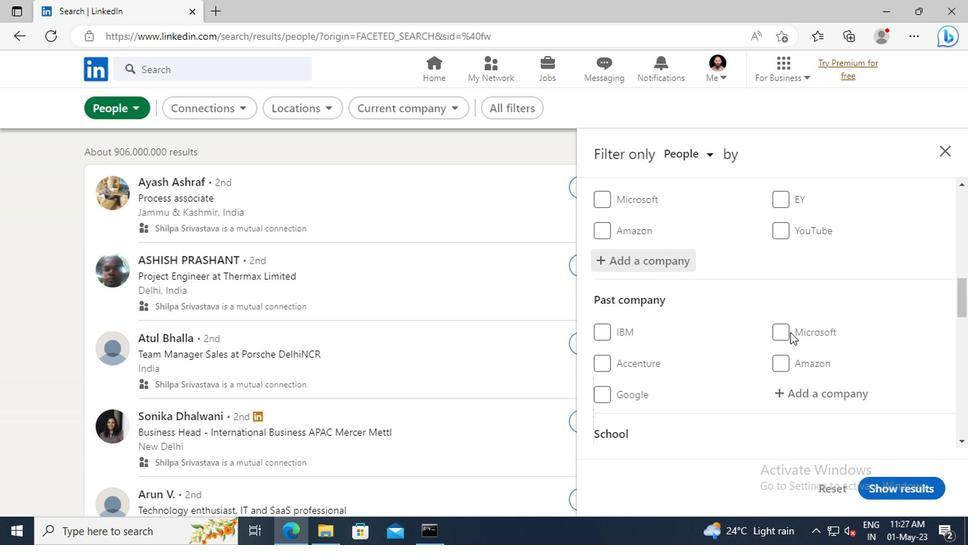 
Action: Mouse scrolled (787, 331) with delta (0, -1)
Screenshot: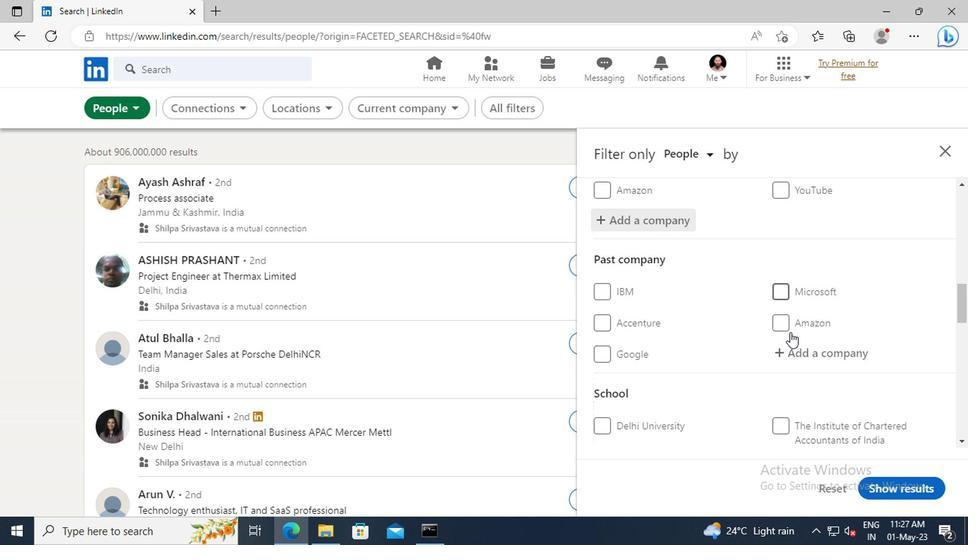 
Action: Mouse scrolled (787, 331) with delta (0, -1)
Screenshot: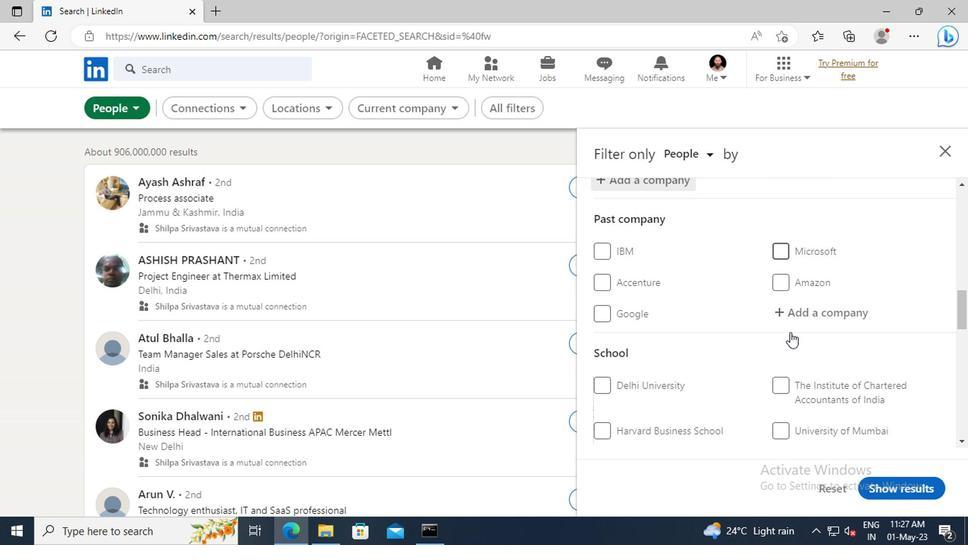 
Action: Mouse scrolled (787, 331) with delta (0, -1)
Screenshot: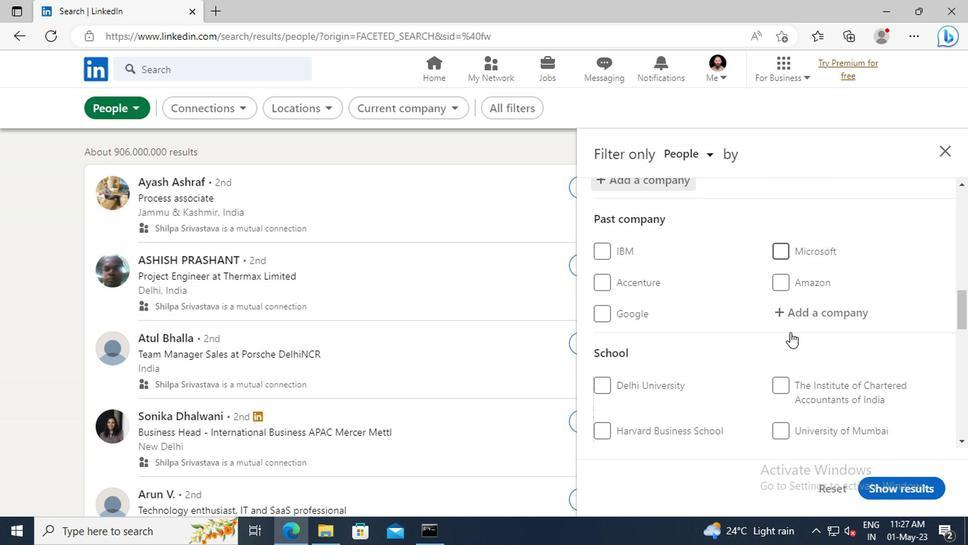 
Action: Mouse scrolled (787, 331) with delta (0, -1)
Screenshot: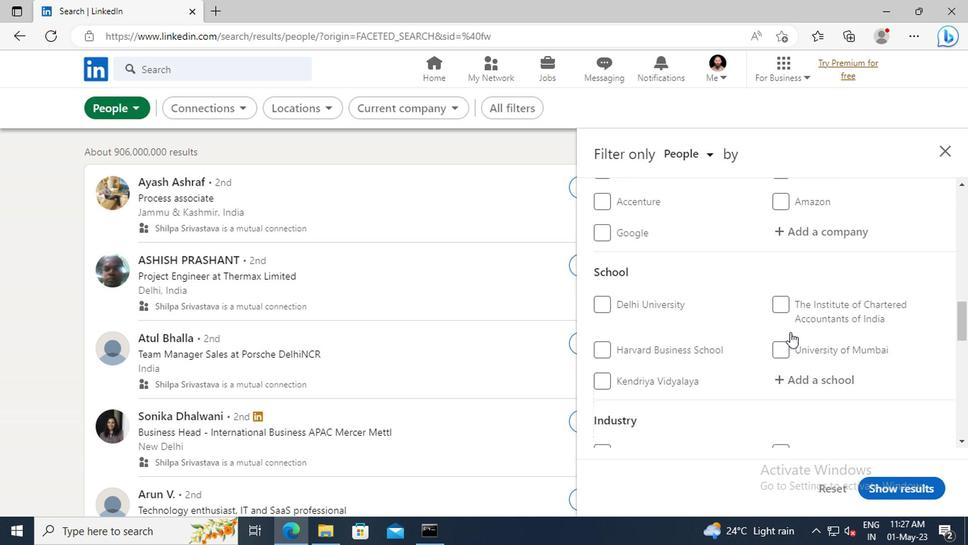 
Action: Mouse moved to (788, 343)
Screenshot: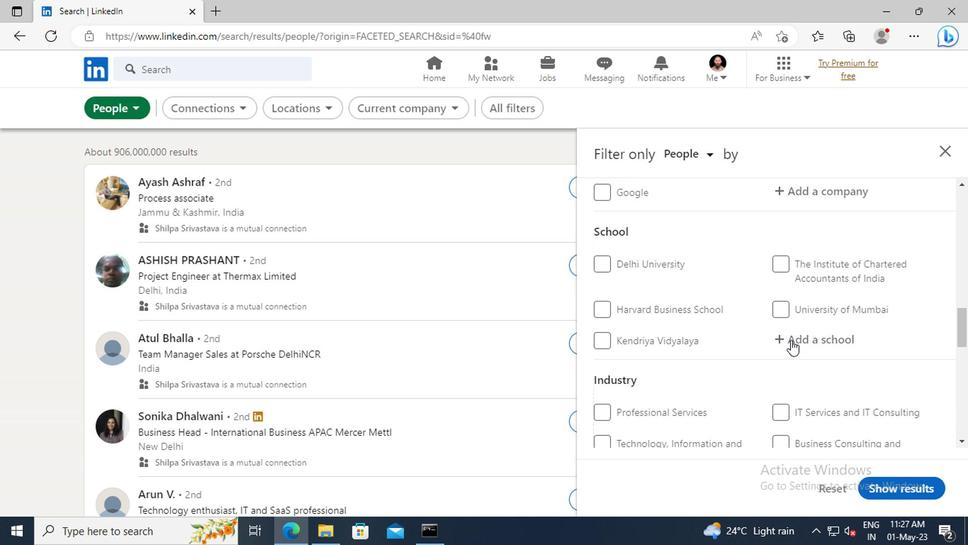 
Action: Mouse pressed left at (788, 343)
Screenshot: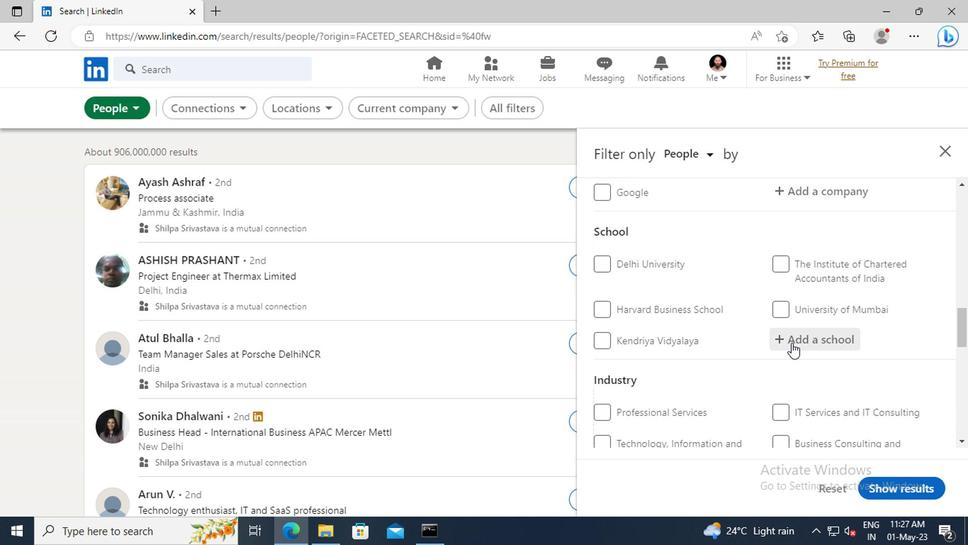 
Action: Key pressed <Key.shift>KIRORI<Key.space><Key.shift>MA
Screenshot: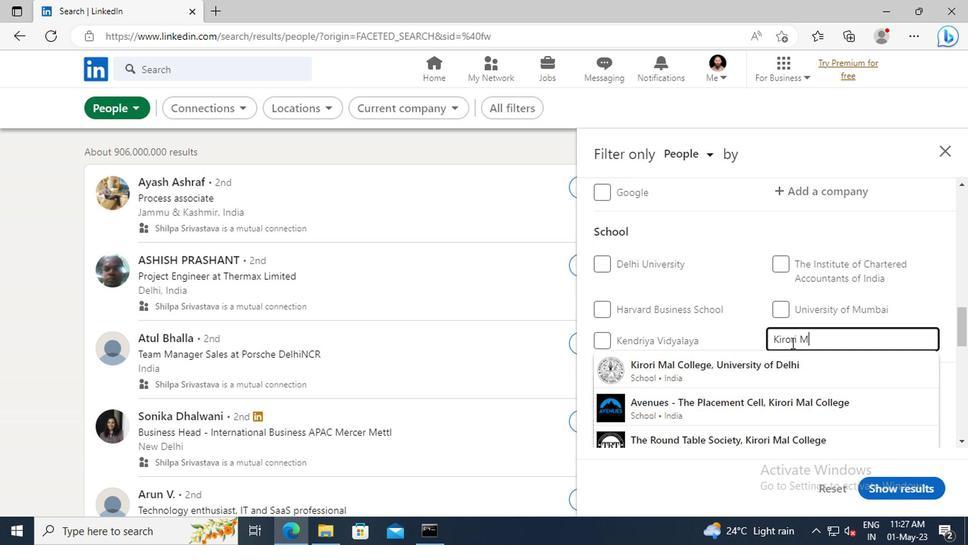 
Action: Mouse moved to (780, 362)
Screenshot: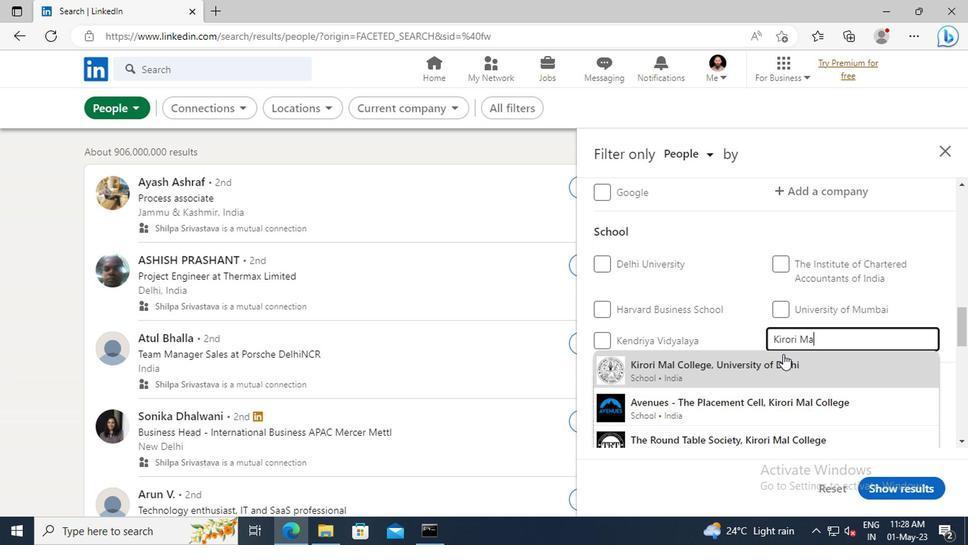 
Action: Mouse pressed left at (780, 362)
Screenshot: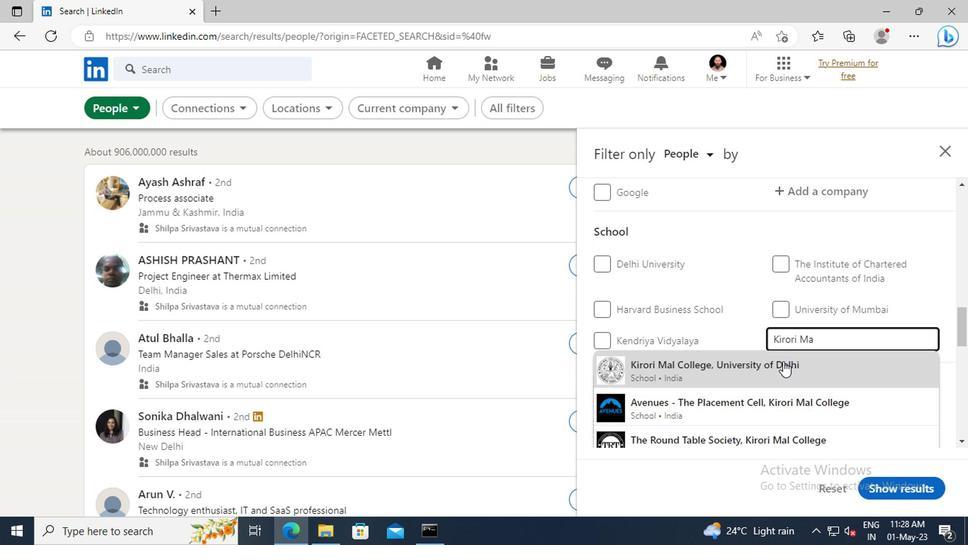 
Action: Mouse scrolled (780, 362) with delta (0, 0)
Screenshot: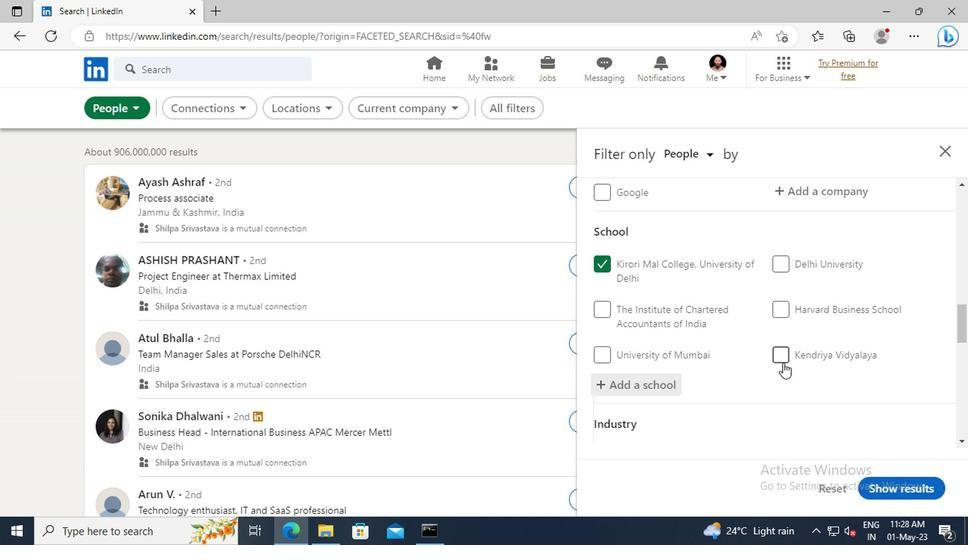 
Action: Mouse moved to (769, 317)
Screenshot: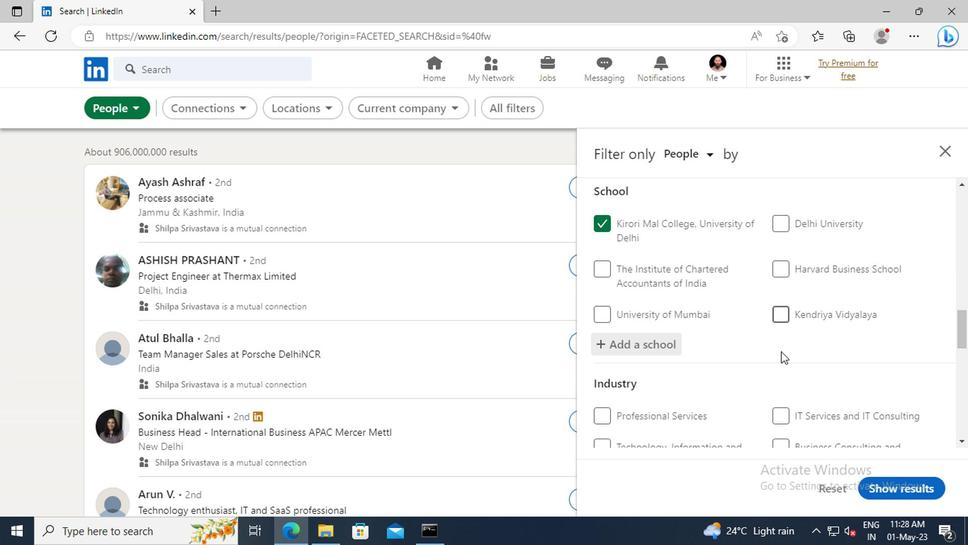 
Action: Mouse scrolled (769, 316) with delta (0, 0)
Screenshot: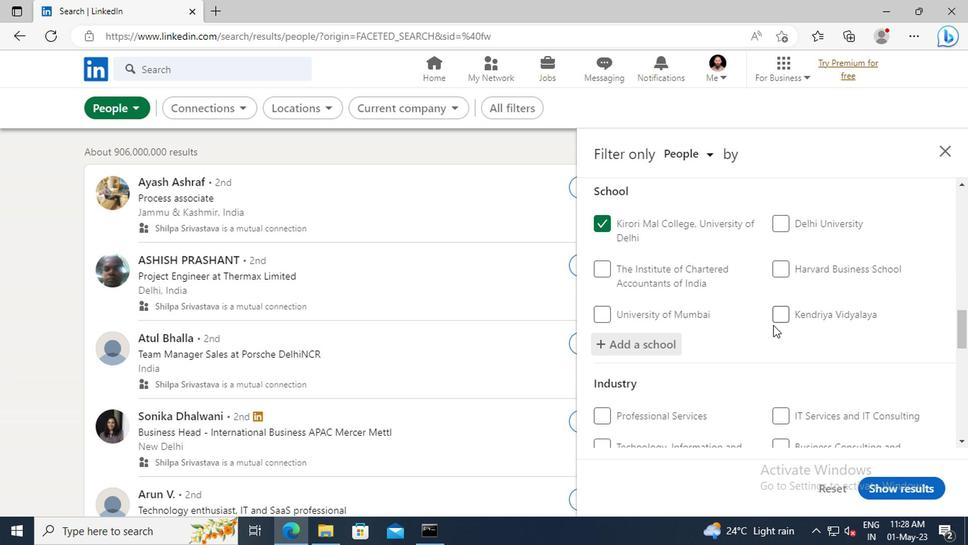 
Action: Mouse scrolled (769, 316) with delta (0, 0)
Screenshot: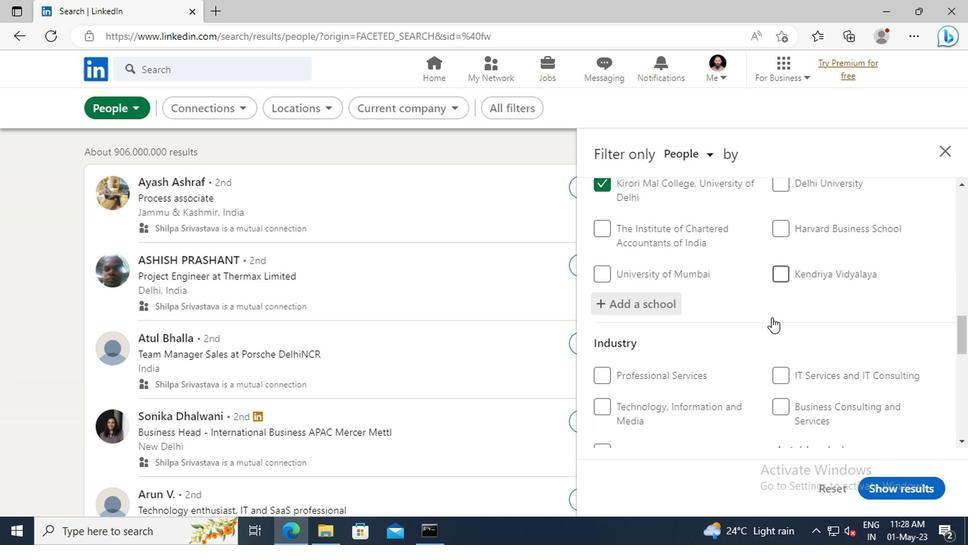 
Action: Mouse scrolled (769, 316) with delta (0, 0)
Screenshot: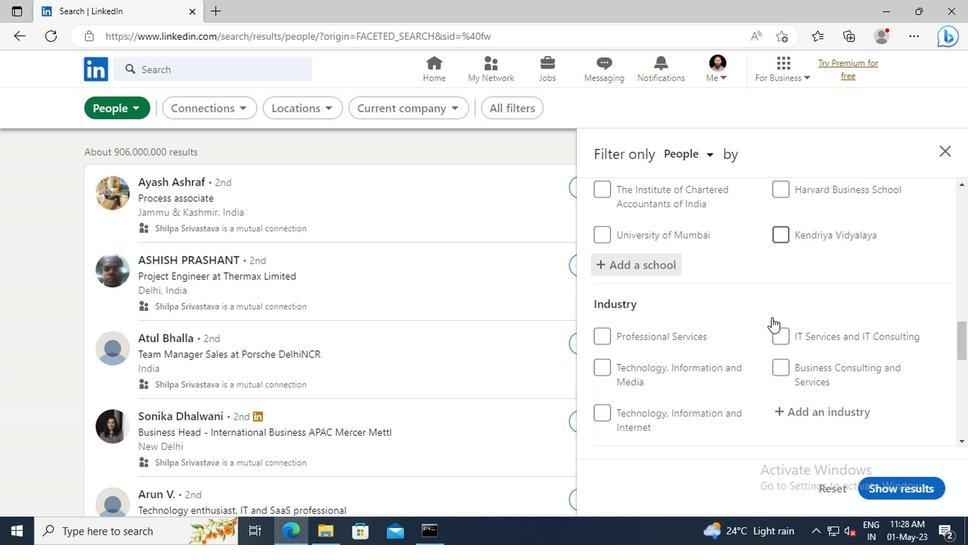 
Action: Mouse scrolled (769, 316) with delta (0, 0)
Screenshot: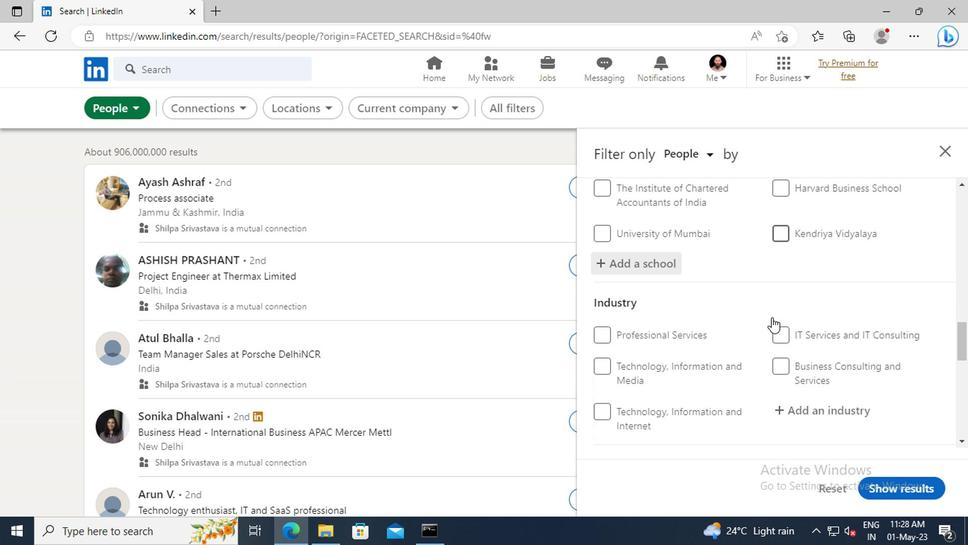 
Action: Mouse moved to (783, 331)
Screenshot: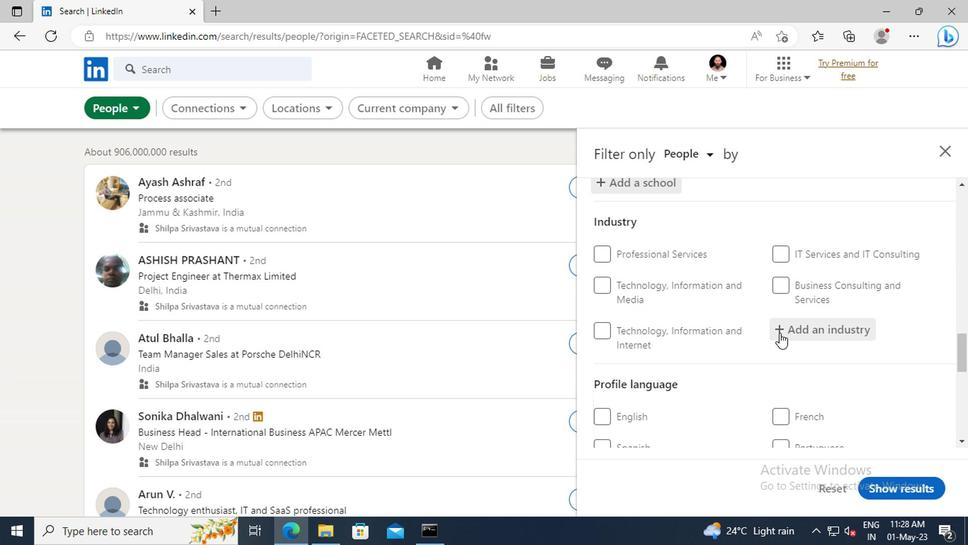 
Action: Mouse pressed left at (783, 331)
Screenshot: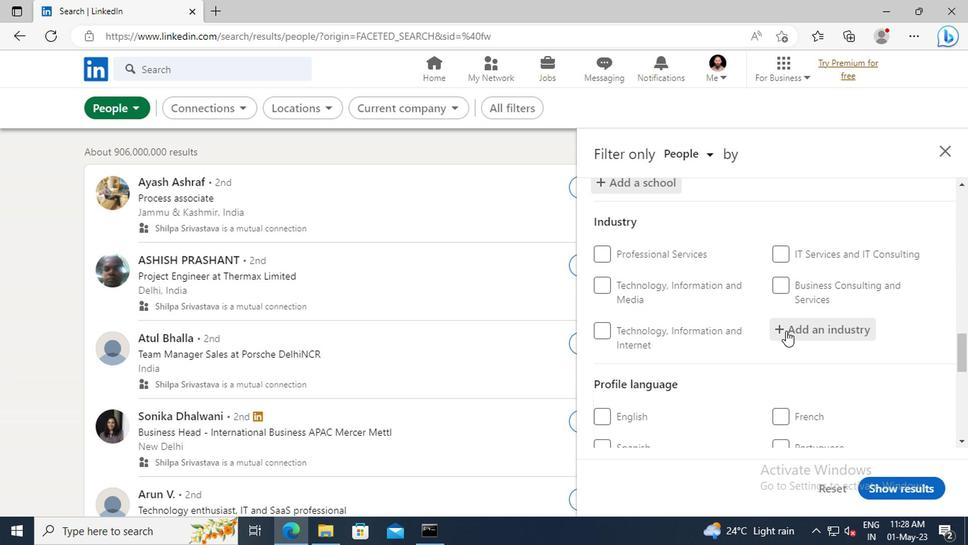 
Action: Key pressed <Key.shift>NONRESIDE
Screenshot: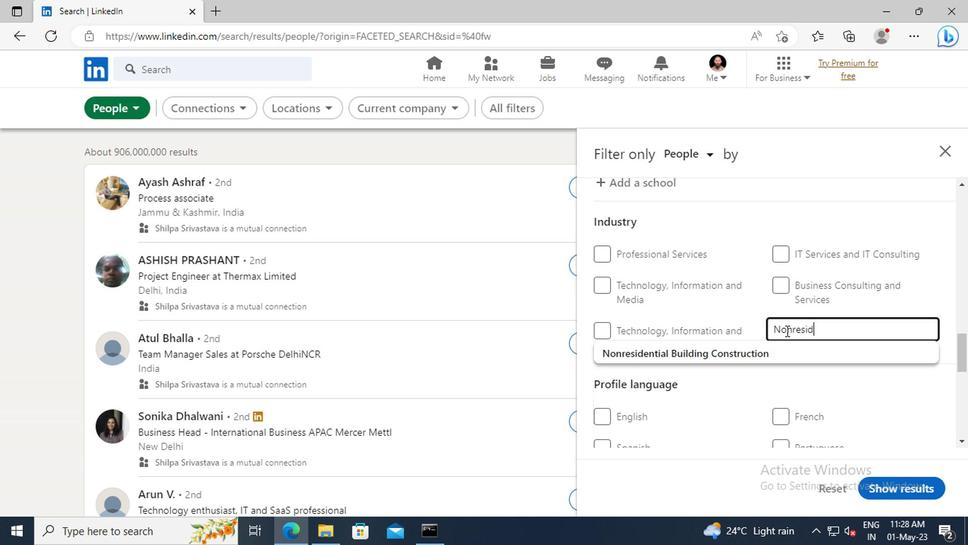 
Action: Mouse moved to (776, 353)
Screenshot: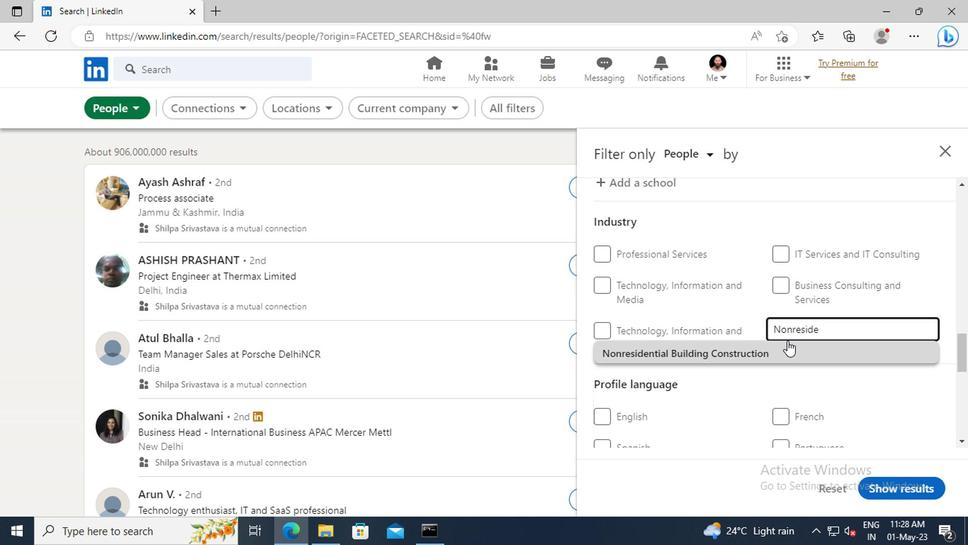 
Action: Mouse pressed left at (776, 353)
Screenshot: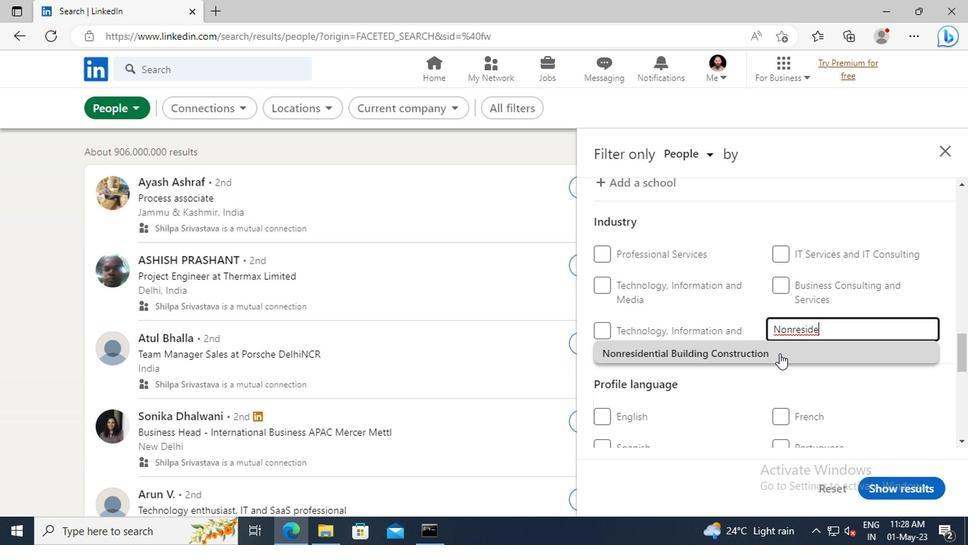 
Action: Mouse scrolled (776, 352) with delta (0, -1)
Screenshot: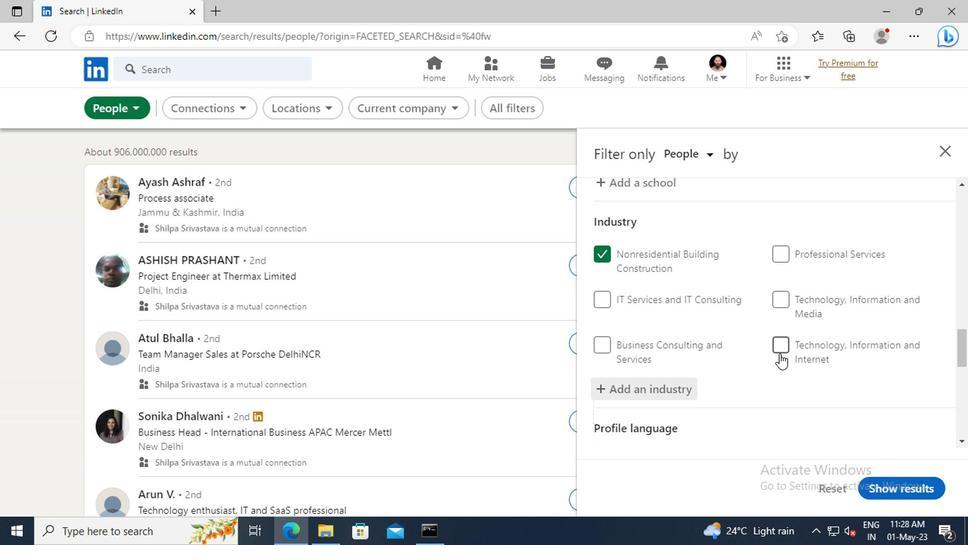 
Action: Mouse moved to (772, 330)
Screenshot: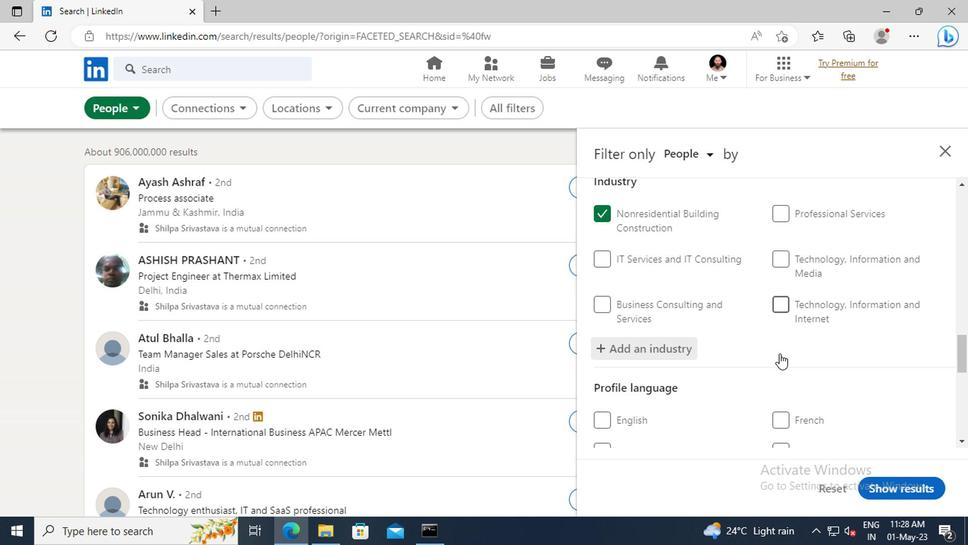 
Action: Mouse scrolled (772, 329) with delta (0, -1)
Screenshot: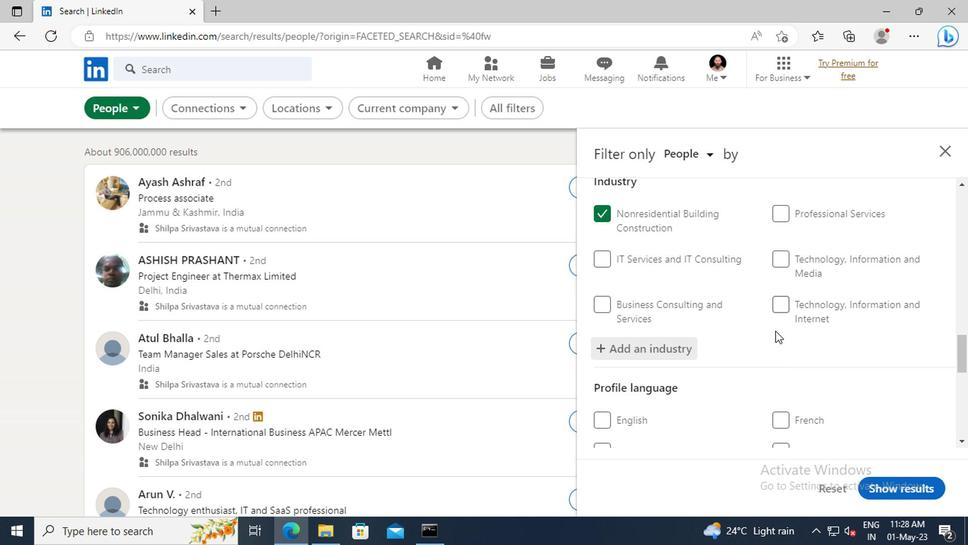 
Action: Mouse moved to (768, 307)
Screenshot: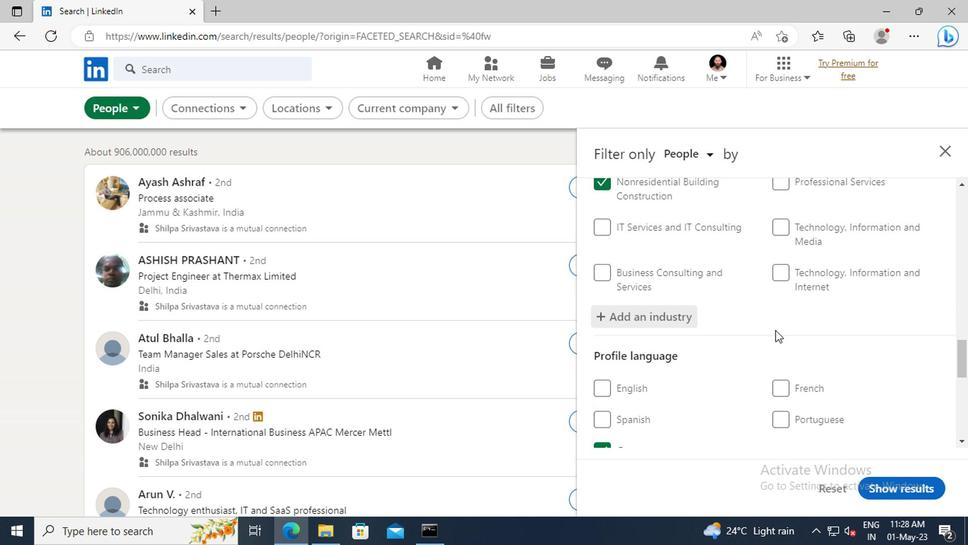 
Action: Mouse scrolled (768, 306) with delta (0, -1)
Screenshot: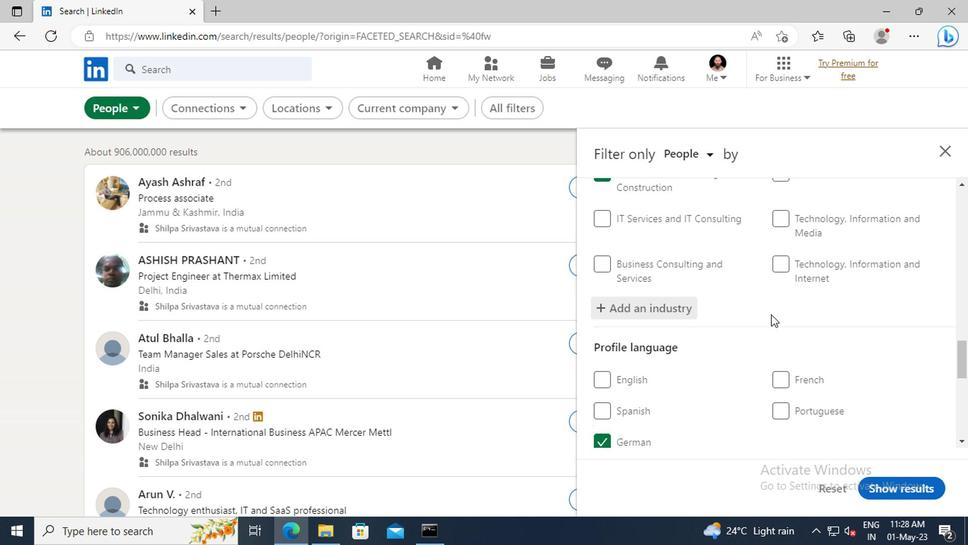 
Action: Mouse scrolled (768, 306) with delta (0, -1)
Screenshot: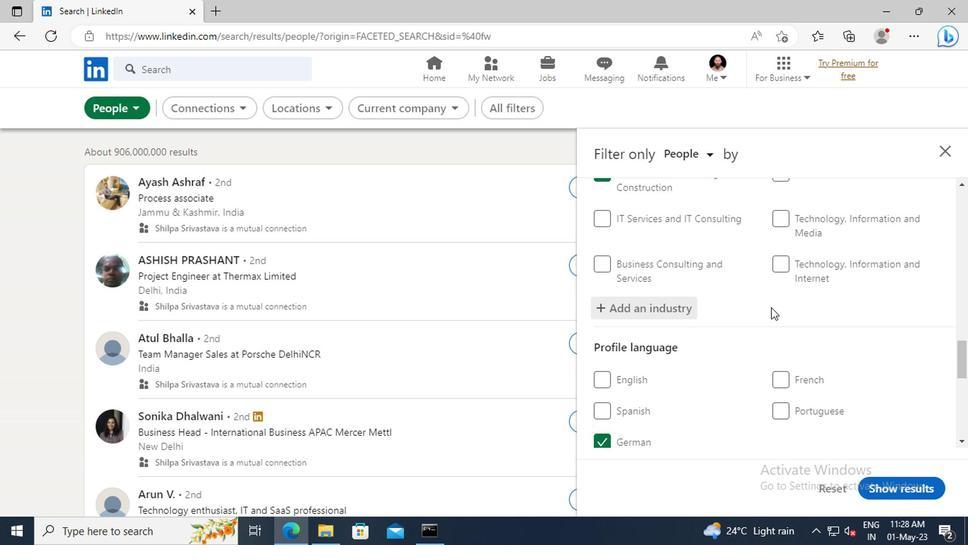 
Action: Mouse moved to (764, 285)
Screenshot: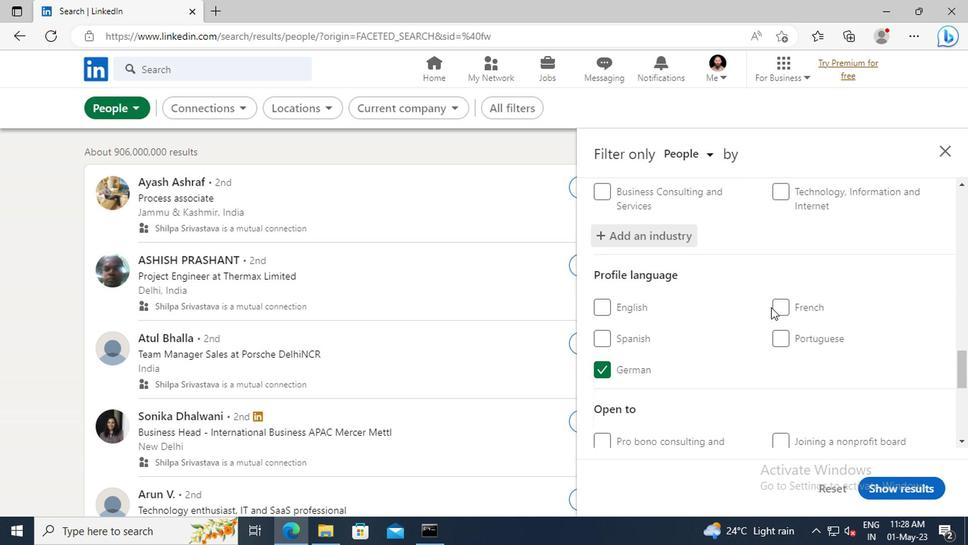 
Action: Mouse scrolled (764, 285) with delta (0, 0)
Screenshot: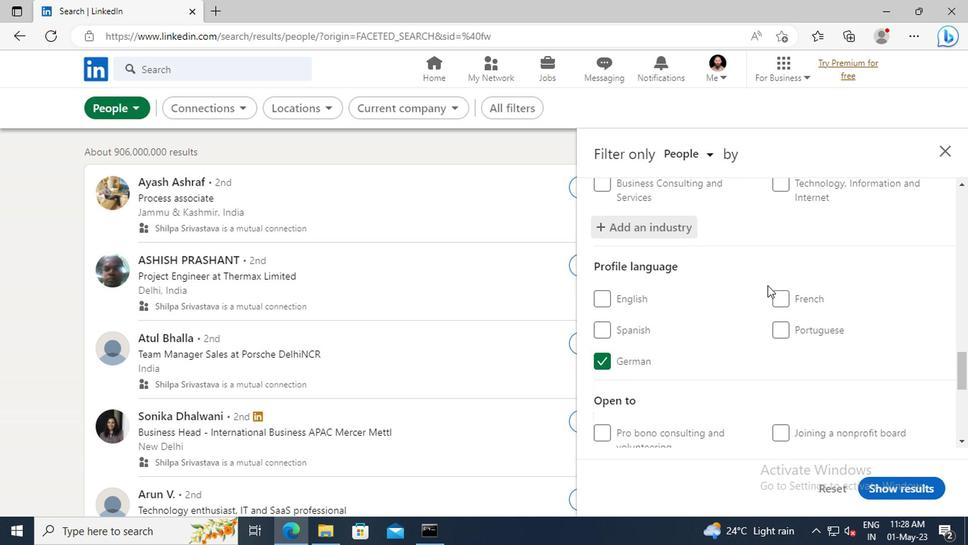 
Action: Mouse moved to (764, 285)
Screenshot: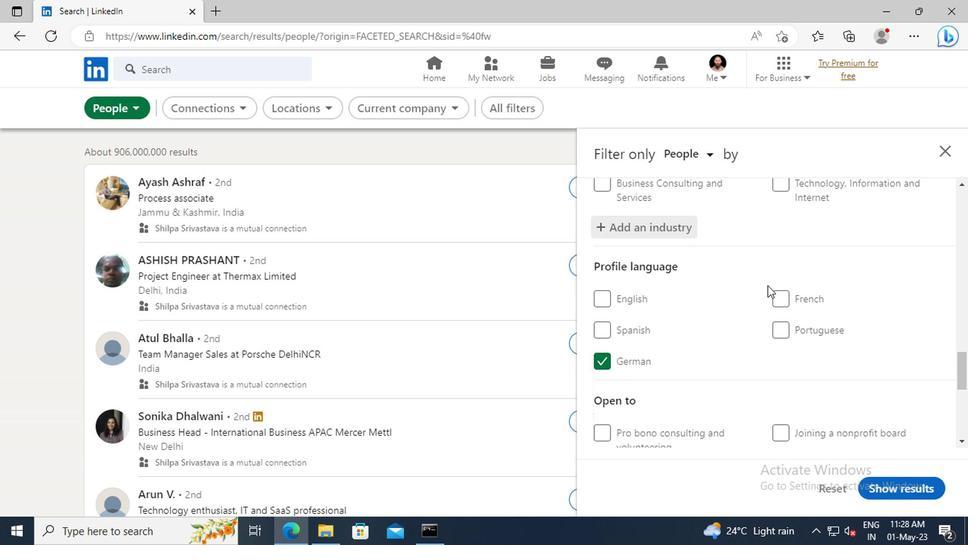 
Action: Mouse scrolled (764, 284) with delta (0, 0)
Screenshot: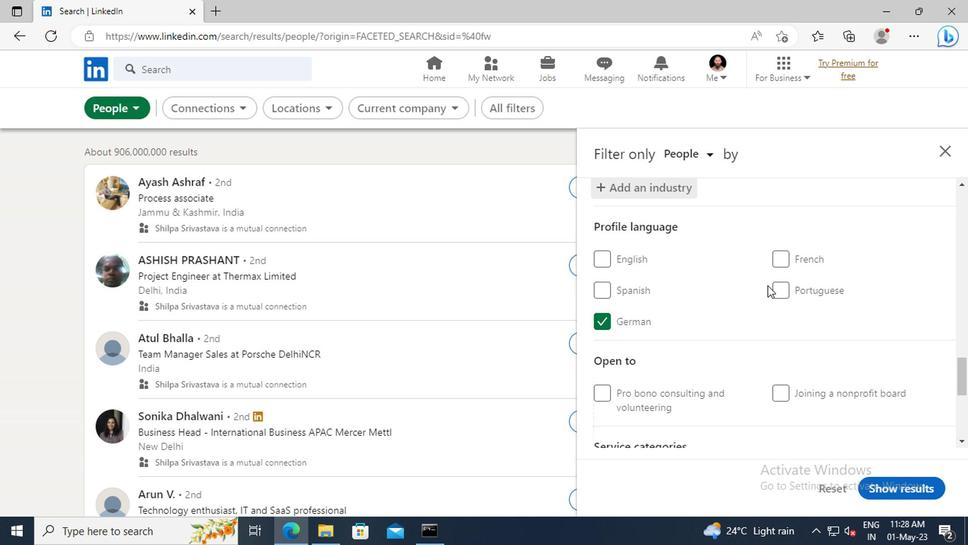 
Action: Mouse scrolled (764, 284) with delta (0, 0)
Screenshot: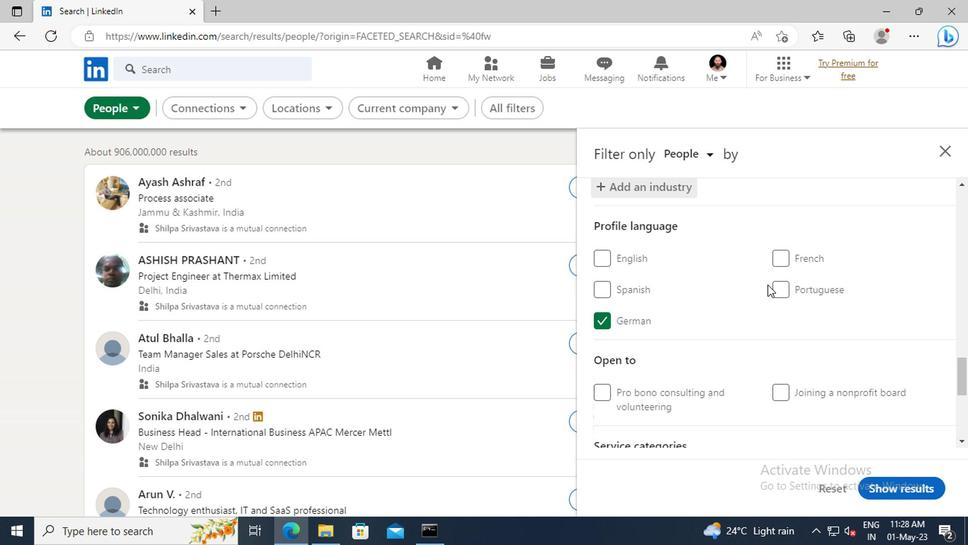
Action: Mouse scrolled (764, 284) with delta (0, 0)
Screenshot: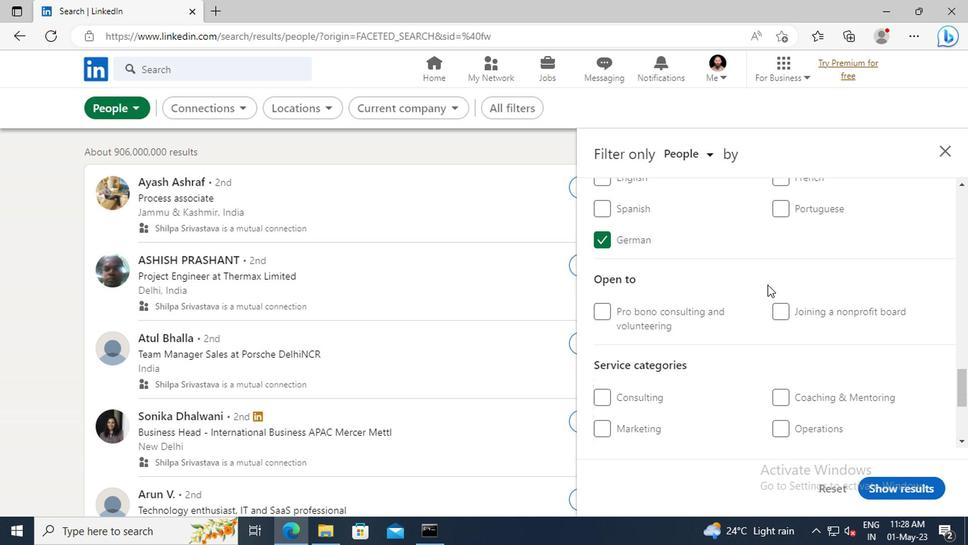 
Action: Mouse scrolled (764, 284) with delta (0, 0)
Screenshot: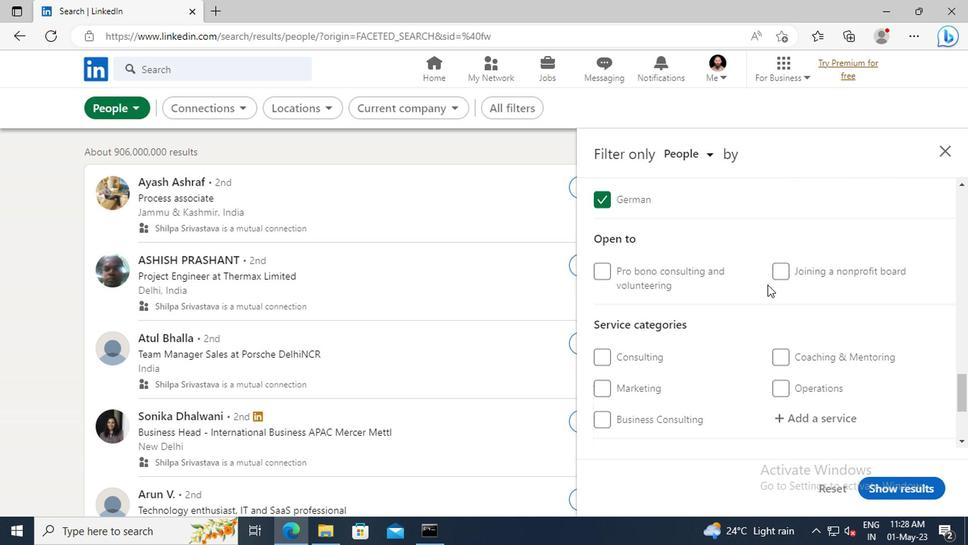 
Action: Mouse scrolled (764, 284) with delta (0, 0)
Screenshot: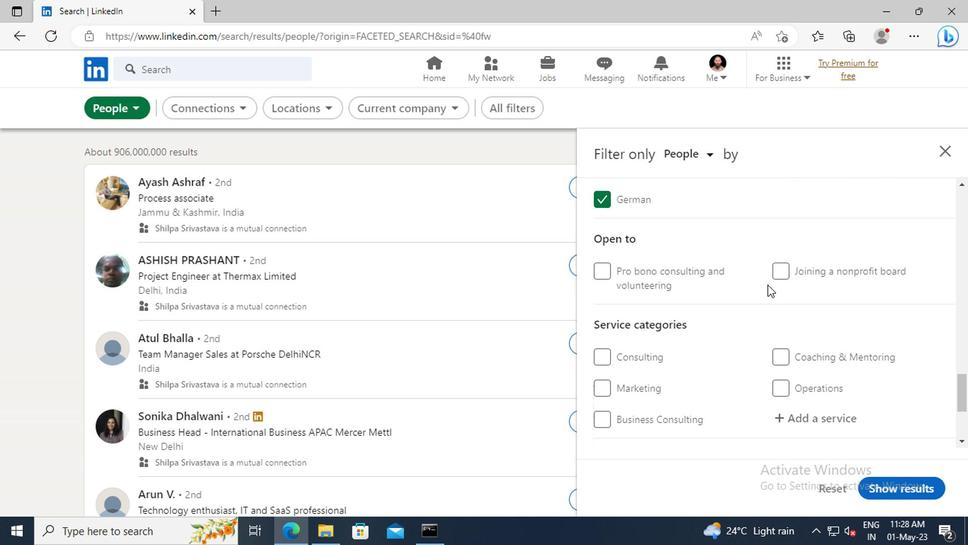 
Action: Mouse moved to (784, 343)
Screenshot: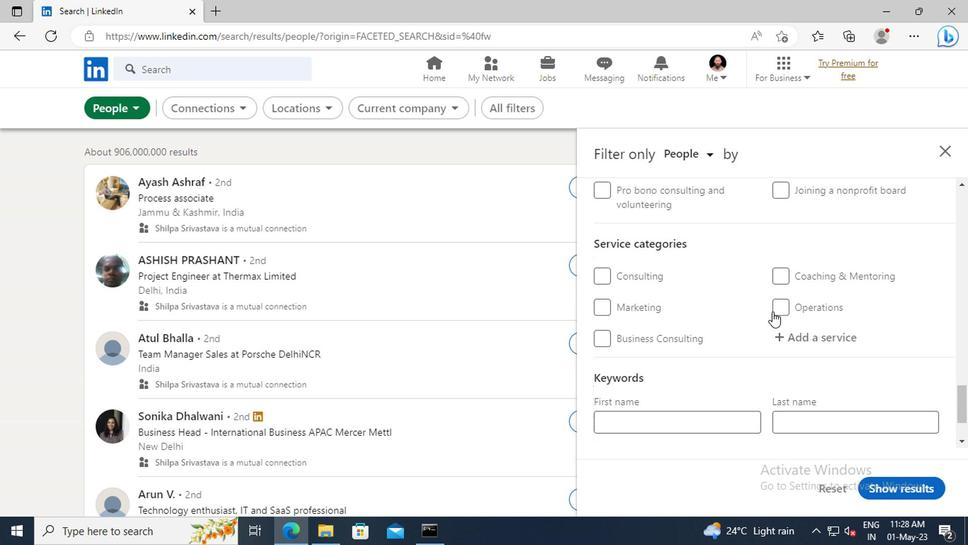 
Action: Mouse pressed left at (784, 343)
Screenshot: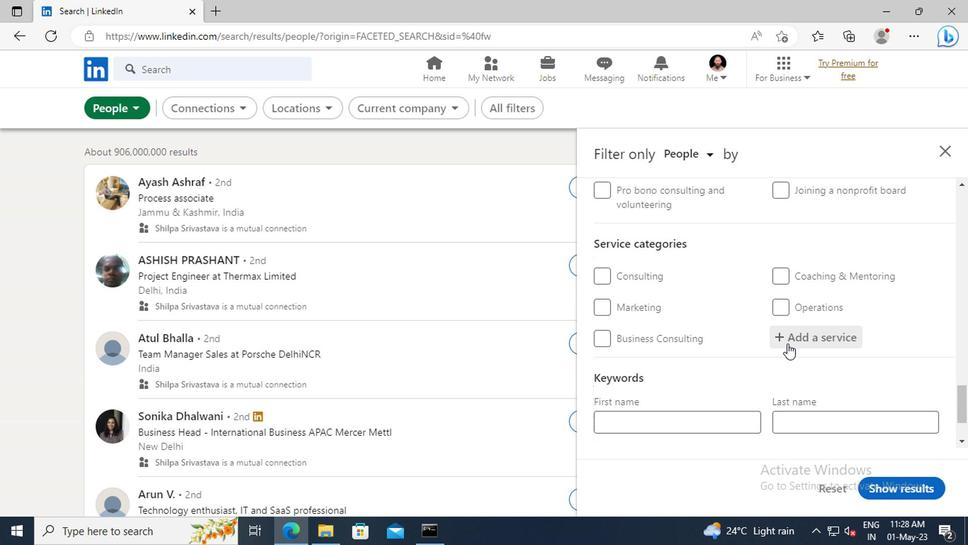 
Action: Key pressed <Key.shift>FINANCIAL<Key.space><Key.shift>ACC
Screenshot: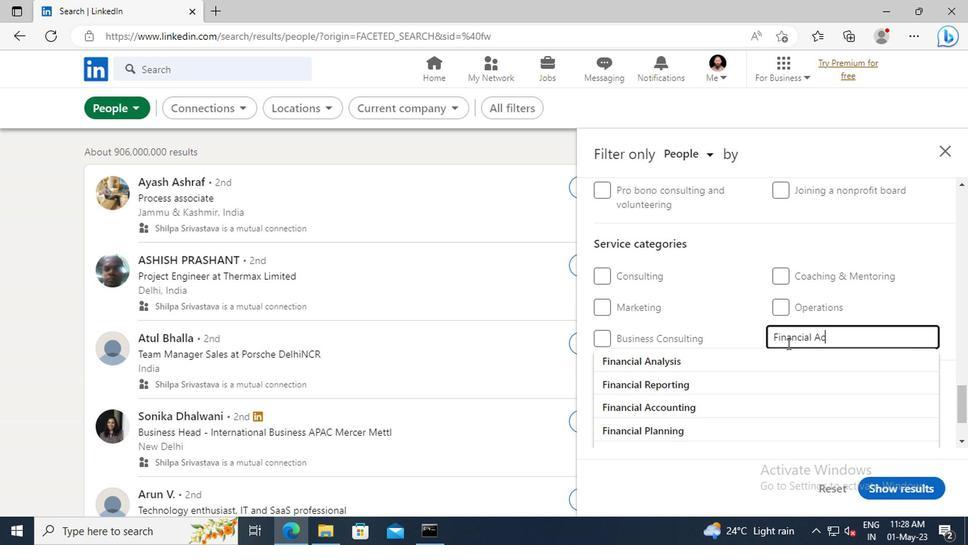 
Action: Mouse moved to (767, 357)
Screenshot: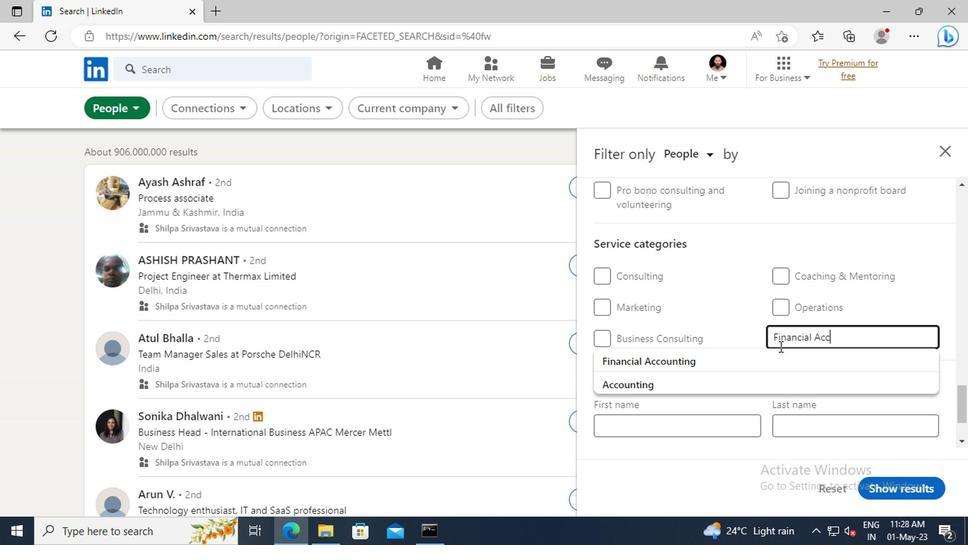 
Action: Mouse pressed left at (767, 357)
Screenshot: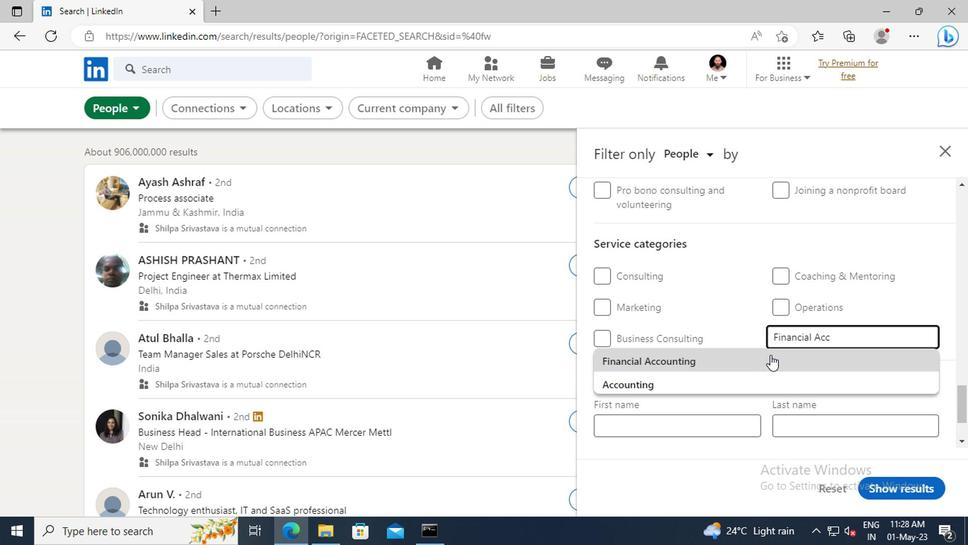 
Action: Mouse scrolled (767, 356) with delta (0, -1)
Screenshot: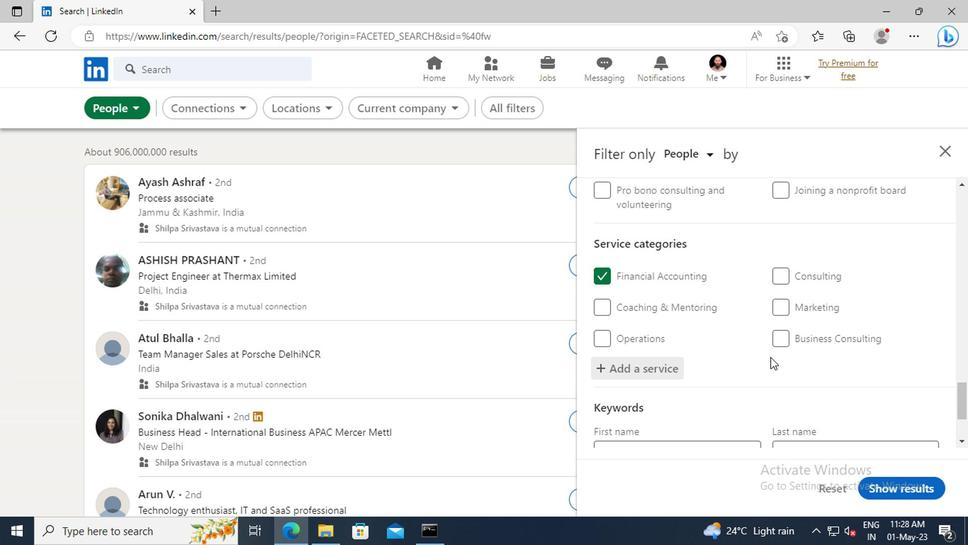 
Action: Mouse scrolled (767, 356) with delta (0, -1)
Screenshot: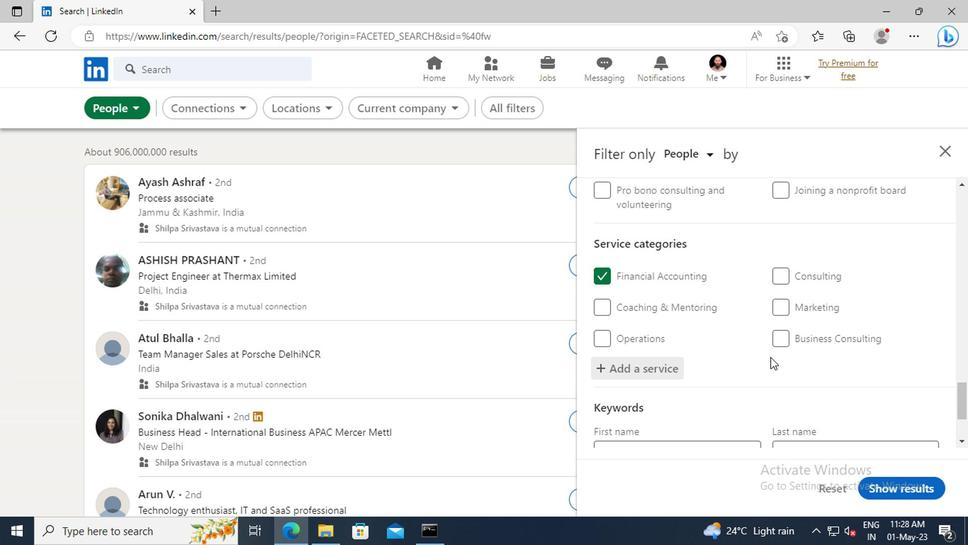 
Action: Mouse scrolled (767, 356) with delta (0, -1)
Screenshot: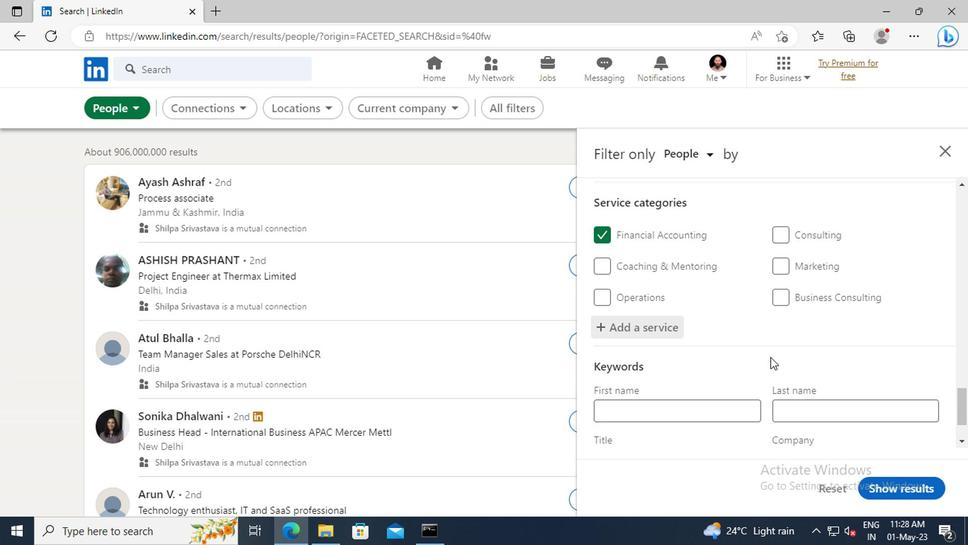 
Action: Mouse scrolled (767, 356) with delta (0, -1)
Screenshot: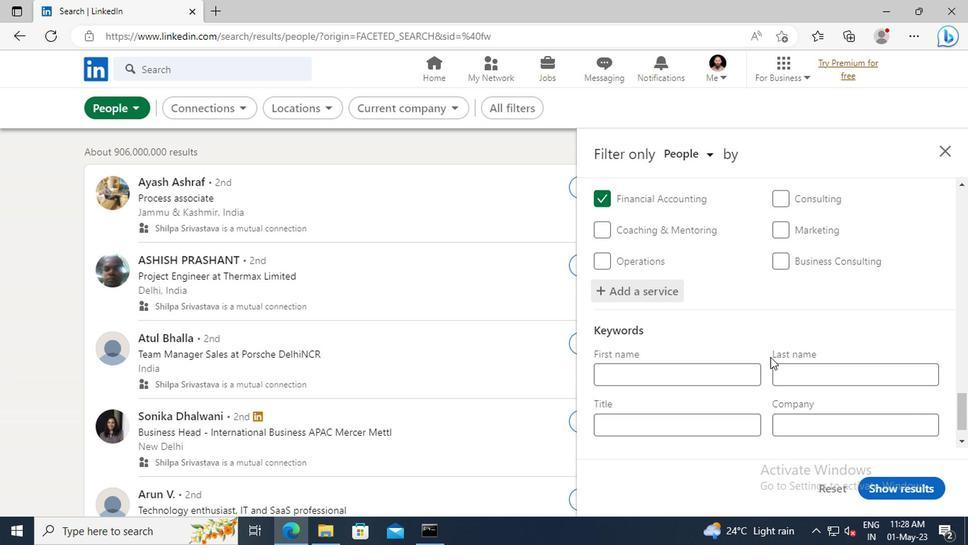 
Action: Mouse moved to (676, 382)
Screenshot: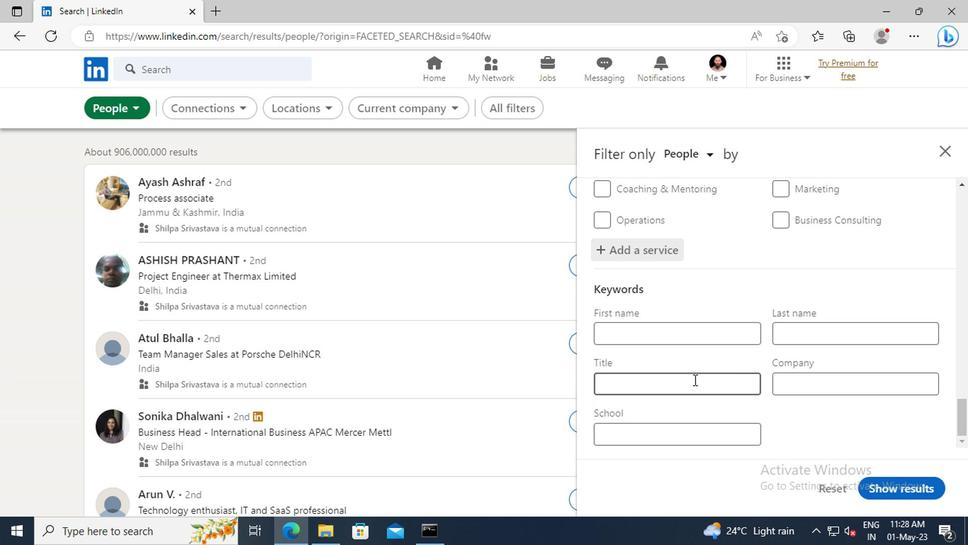 
Action: Mouse pressed left at (676, 382)
Screenshot: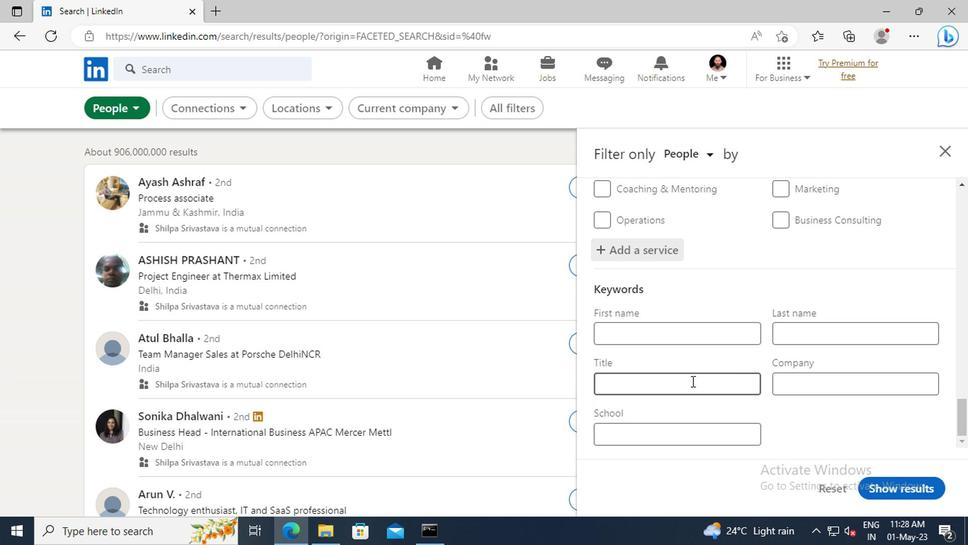 
Action: Key pressed <Key.shift>EVENT<Key.space><Key.shift>PLANNER<Key.enter>
Screenshot: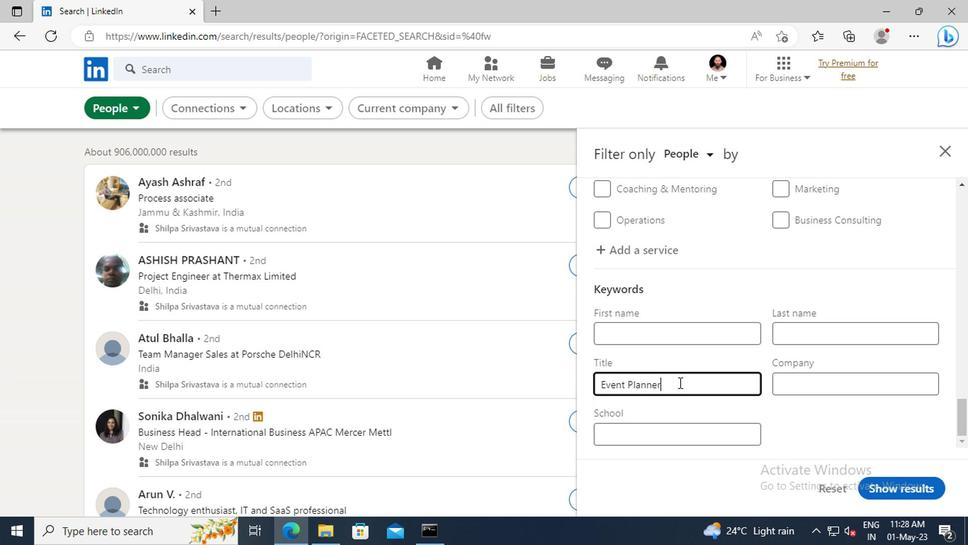 
Action: Mouse moved to (879, 486)
Screenshot: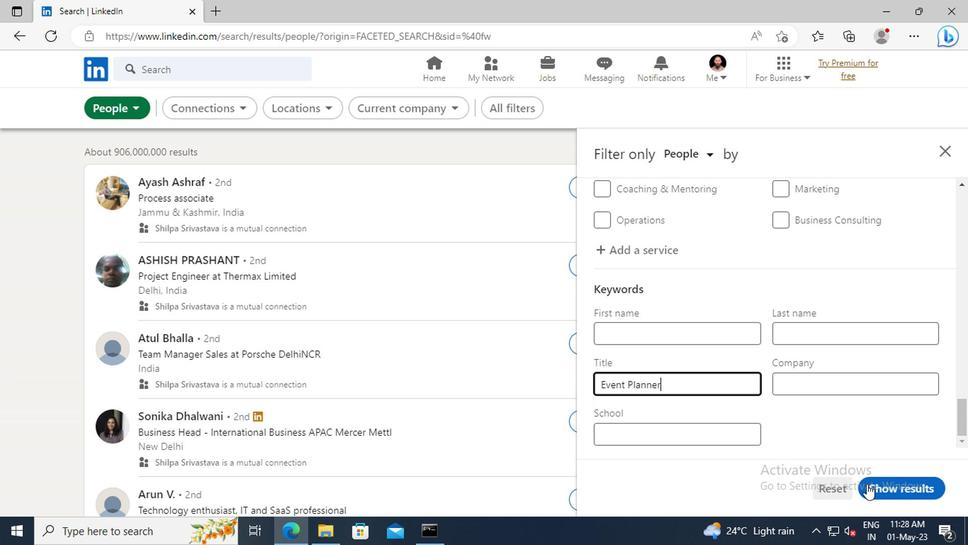 
Action: Mouse pressed left at (879, 486)
Screenshot: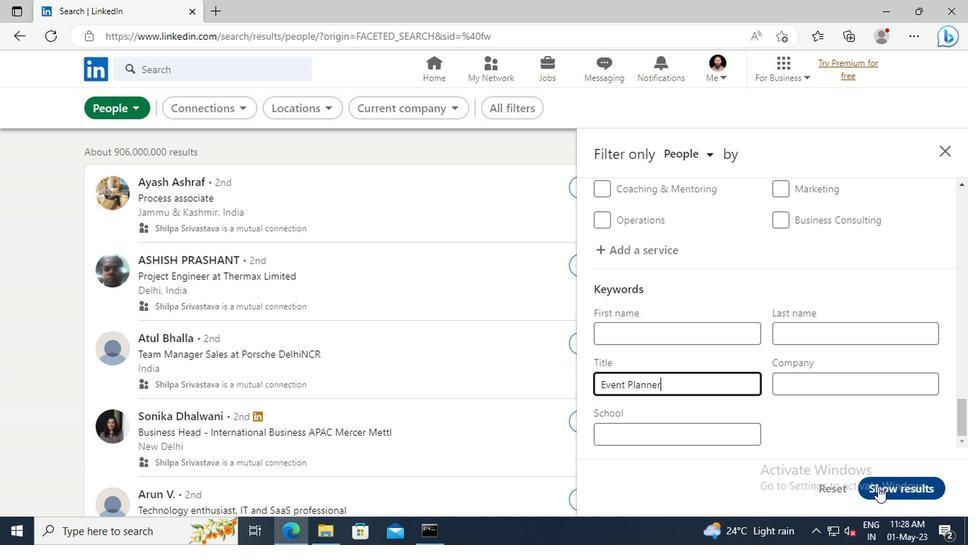 
